 Task: Open an excel sheet with  and write heading  'Daily Attendance Tracker', containing 10 values:  'Emma Johnson, Noah Smith, Olivia Williams, Liam Brown, Ava Taylor, Mason Davis, Isabella Anderson, Sophia Martinez, Ethan Taylor, Mia Hernandez. 'Emma Johnson 'is present on Monday,Tuesday,Thursday,Friday & Saturday but absent on wednesday'Noah Smith is present on Monday,Wednesday,Thursday,Friday & Saturday but absent on TuesdayOlivia Williams is present on Monday,tuesday,Thursday,Friday & Saturday but absent on WednesdayLiam Brown 'is present on Monday,Tuesday,wednesday,Friday & Saturday but absent on Thursday'Ava Taylor 'is present on Tuesday,wednesday,Thursday,Friday & Saturday but absent on Monday'Mason Davis is present on Monday, Tuesday,Thursday,Friday & Saturday but absent on Wednesday Isabella Anderson is present on Monday, Wednesday,Thursday,Friday & Saturday but absent on TuesdaySophia Martinez is present on Monday,Tuesday,Wednesday,Thursday,& Saturday but absent on friday Ethan Taylor is present on Monday,Tuesday,Wednesday,Thursday,& Friday but absent on SaturdayMia Hernandez  is present on Monday,Tuesday,Wednesday,& Friday & Saturday but absent on ThursdayIn this sheet Monday is 'holiday'  MarkH for holiday. Mark A on absent & Mark P for persent. Save page Data Entry Sheetbook
Action: Mouse moved to (267, 341)
Screenshot: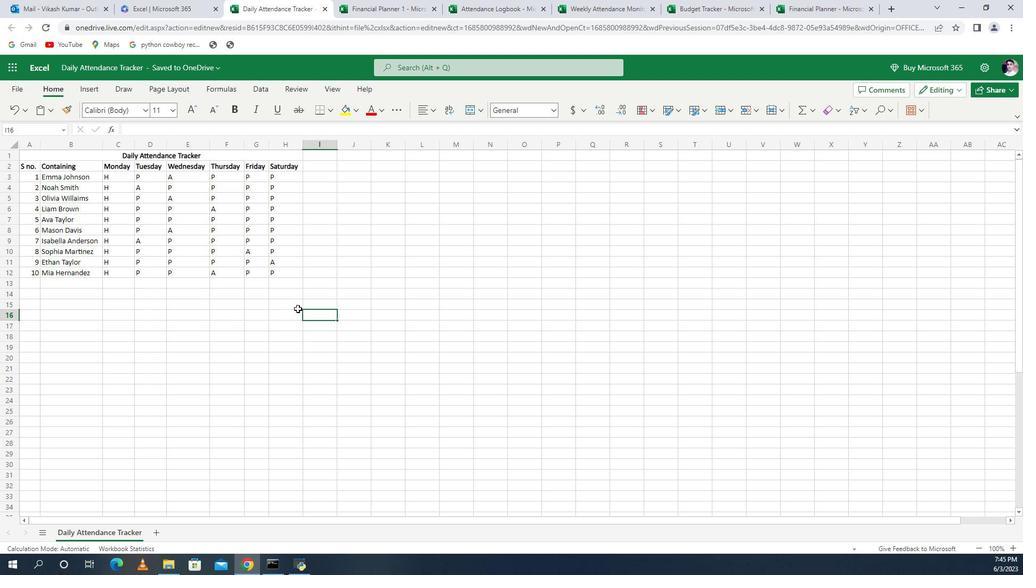 
Action: Mouse pressed left at (267, 341)
Screenshot: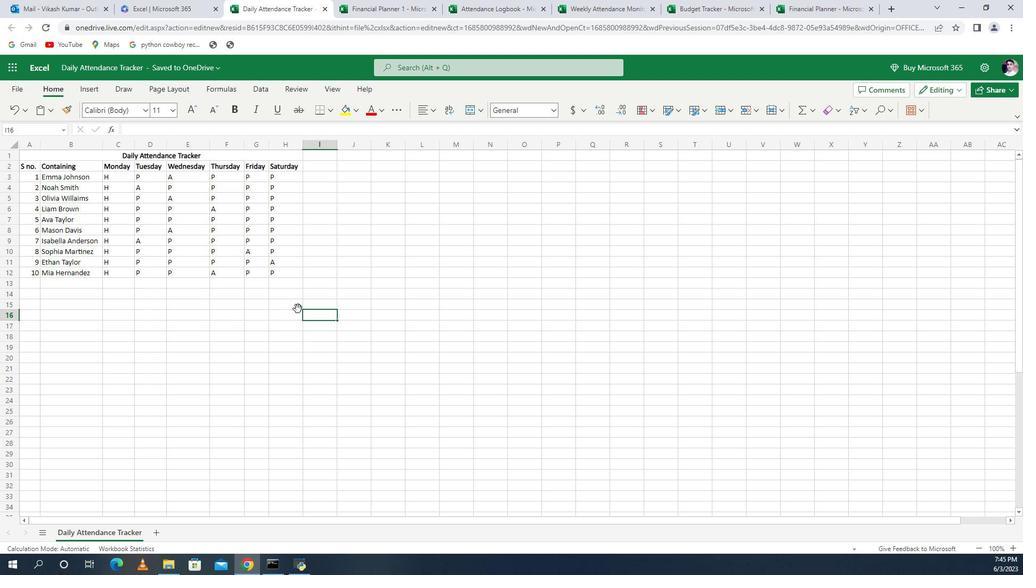 
Action: Mouse moved to (267, 341)
Screenshot: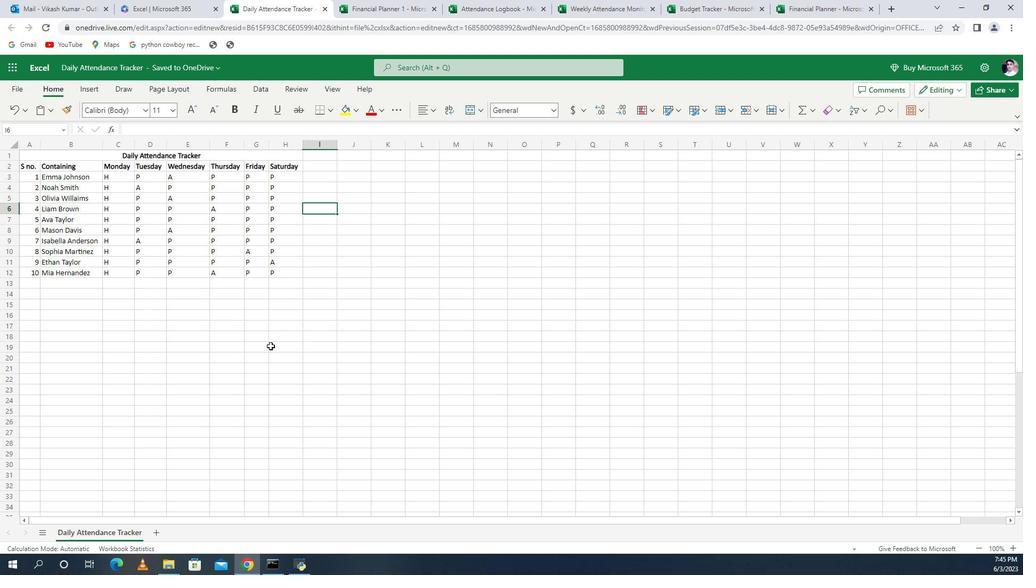 
Action: Mouse pressed left at (267, 341)
Screenshot: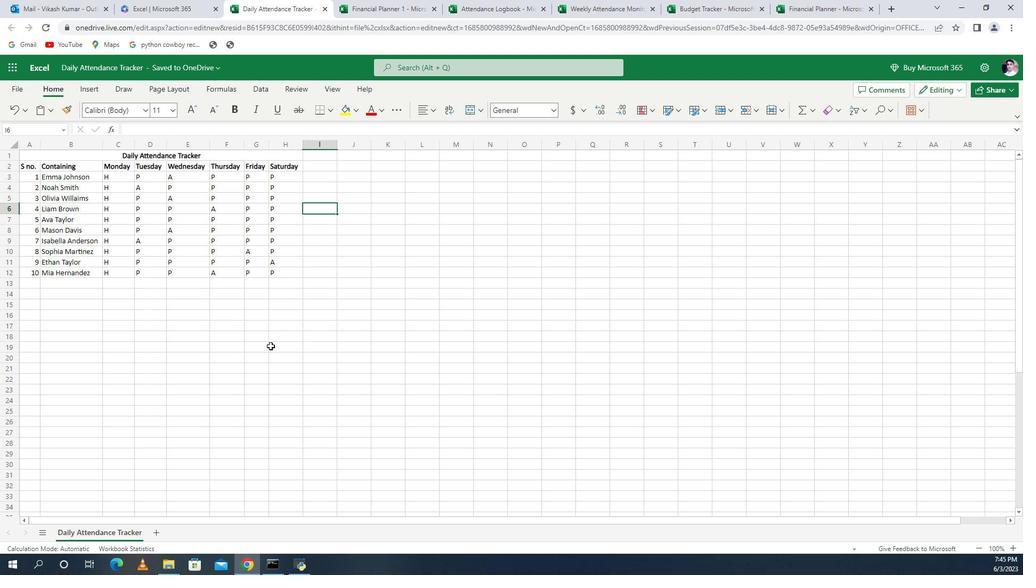 
Action: Key pressed <Key.shift><Key.shift><Key.shift><Key.shift>Daily<Key.space><Key.shift>Attendance<Key.space><Key.shift>Trackerctrl+Actrl+C<'\x02'>
Screenshot: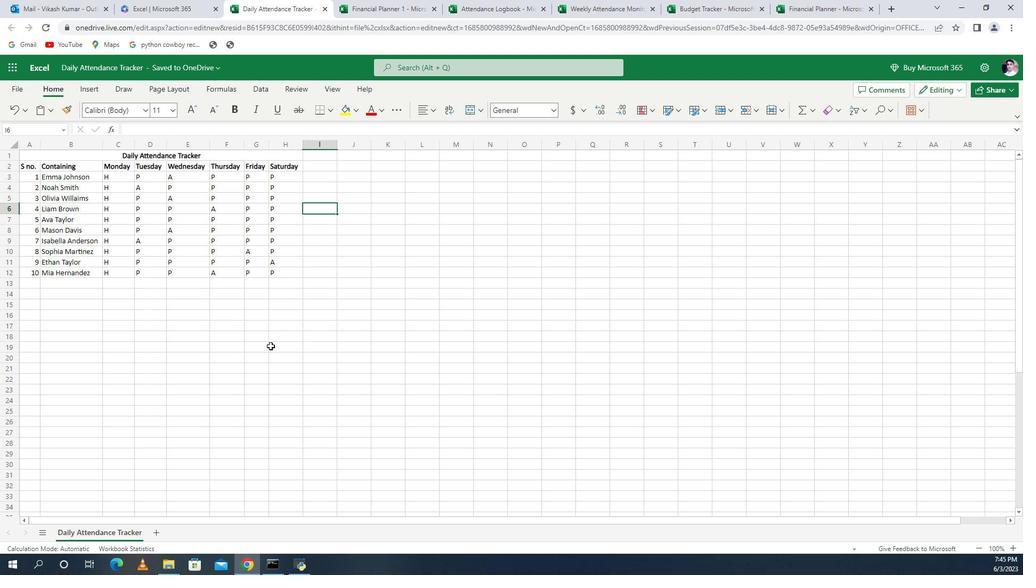 
Action: Mouse pressed left at (267, 341)
Screenshot: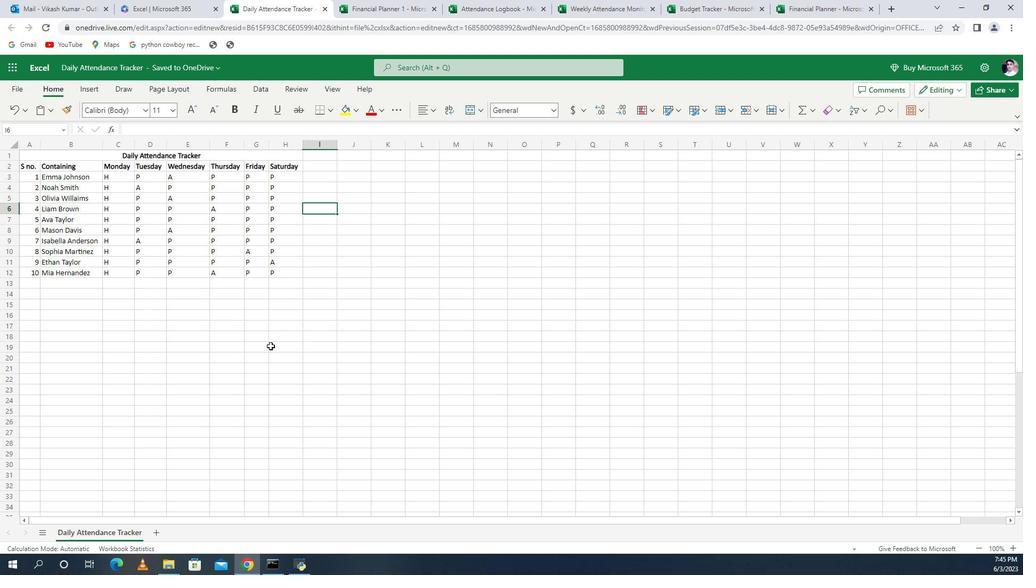 
Action: Key pressed ctrl+V
Screenshot: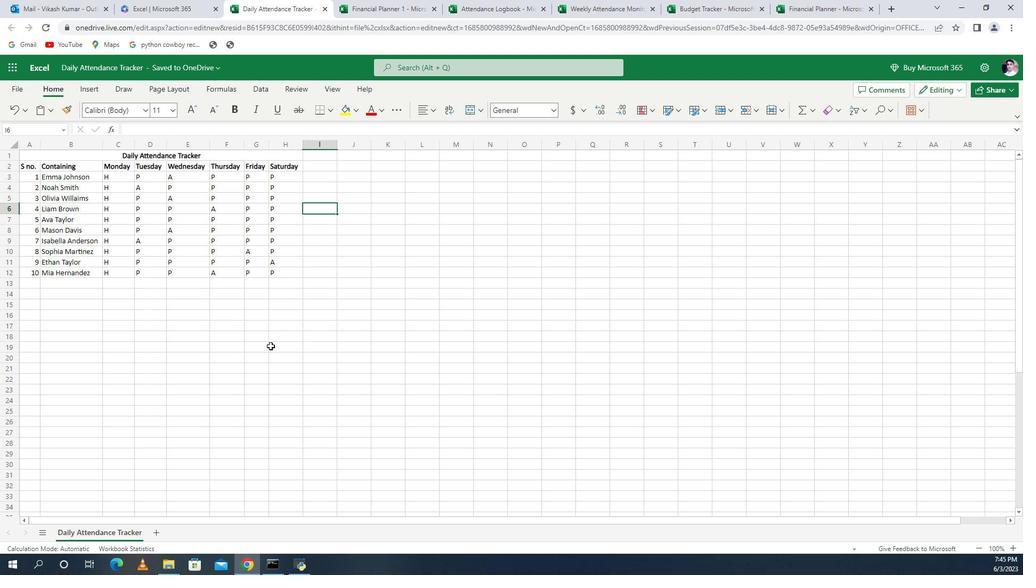 
Action: Mouse moved to (267, 341)
Screenshot: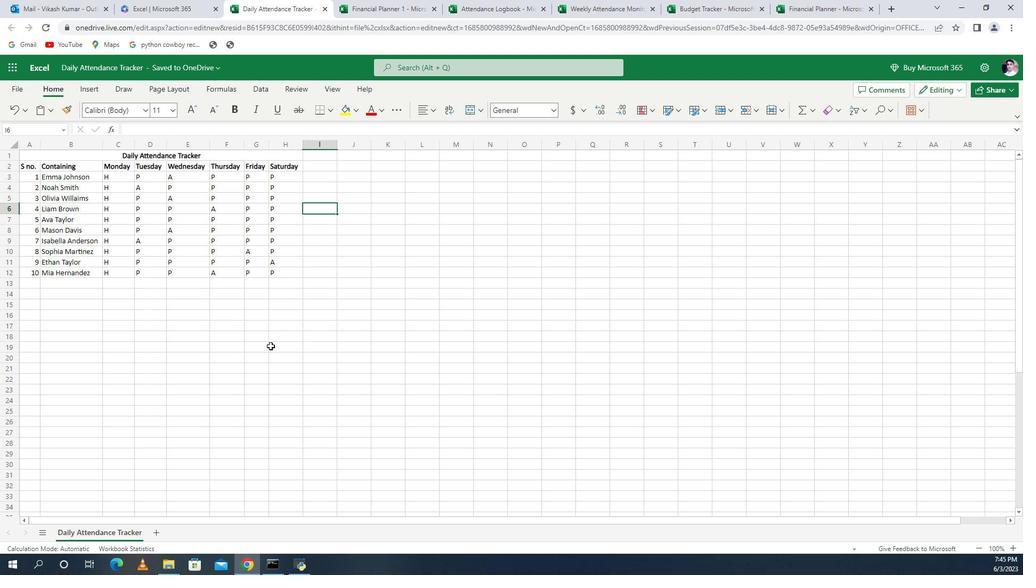 
Action: Key pressed ctrl+V
Screenshot: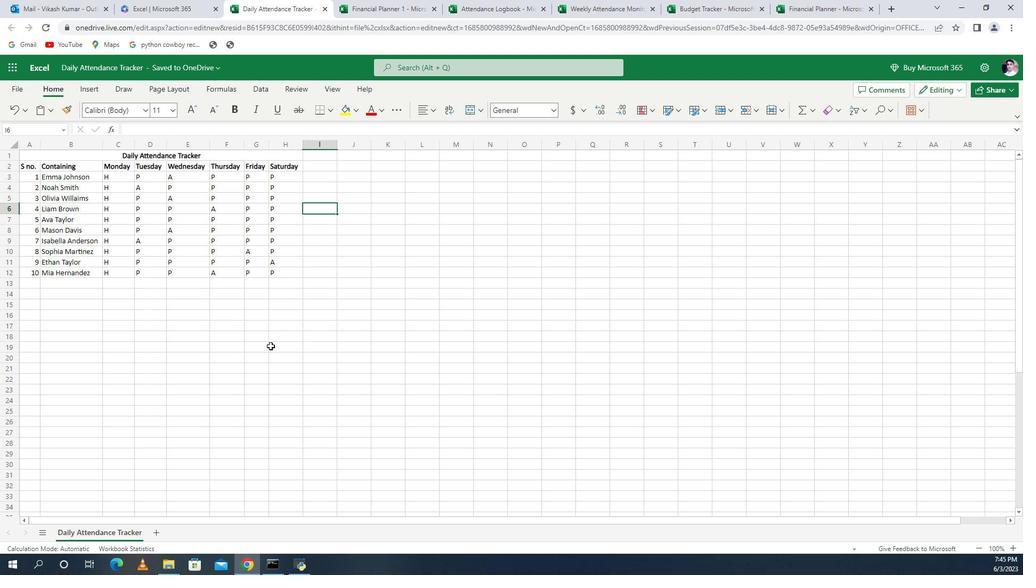 
Action: Mouse moved to (267, 341)
Screenshot: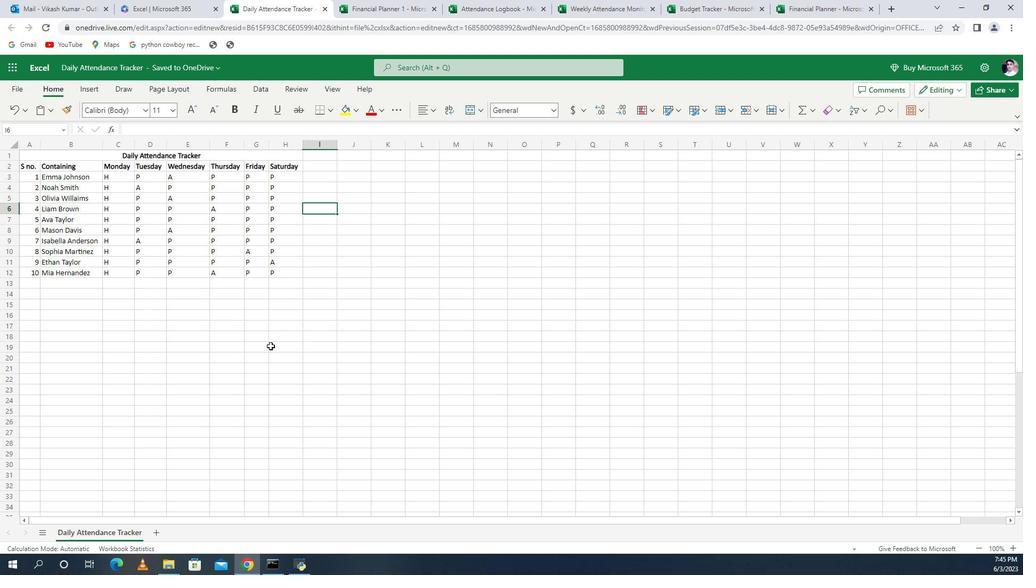 
Action: Mouse pressed left at (267, 341)
Screenshot: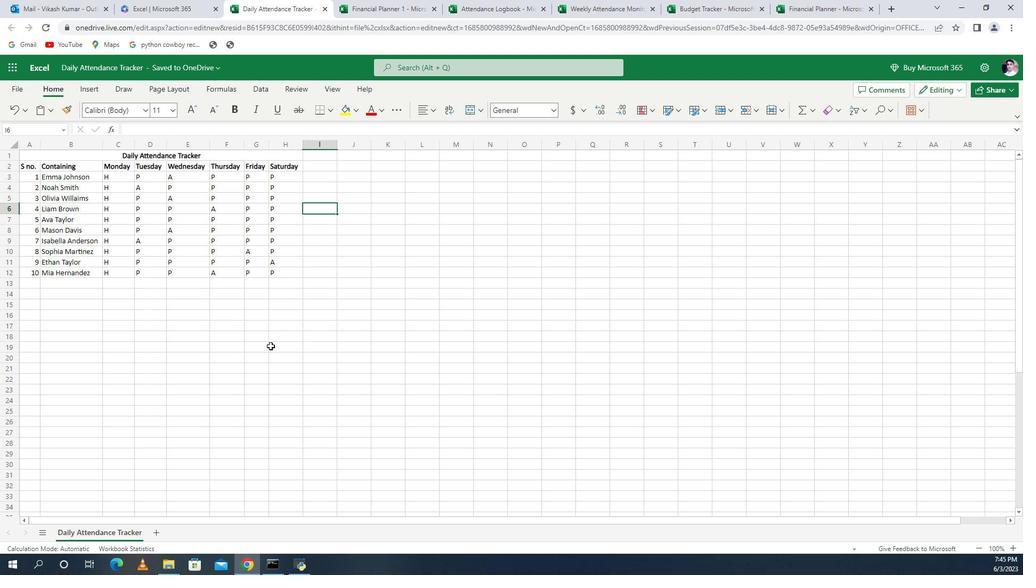 
Action: Mouse moved to (267, 341)
Screenshot: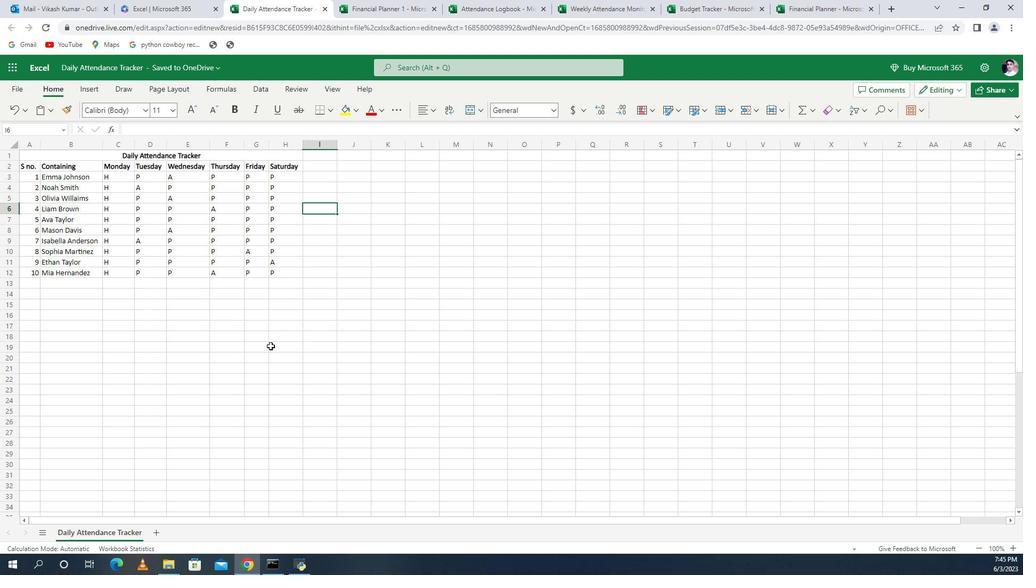 
Action: Key pressed ctrl+Vctrl+C
Screenshot: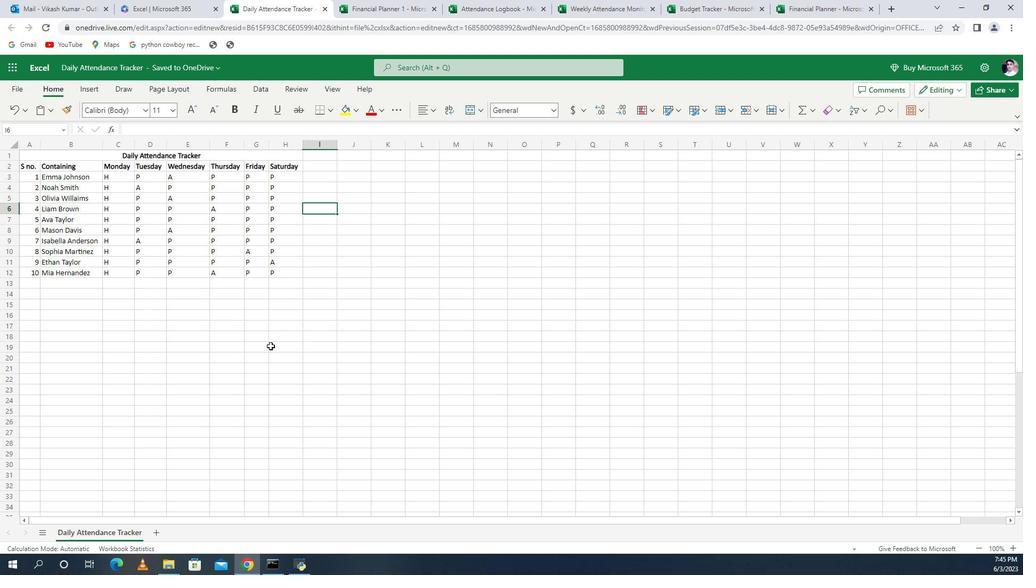 
Action: Mouse moved to (267, 341)
Screenshot: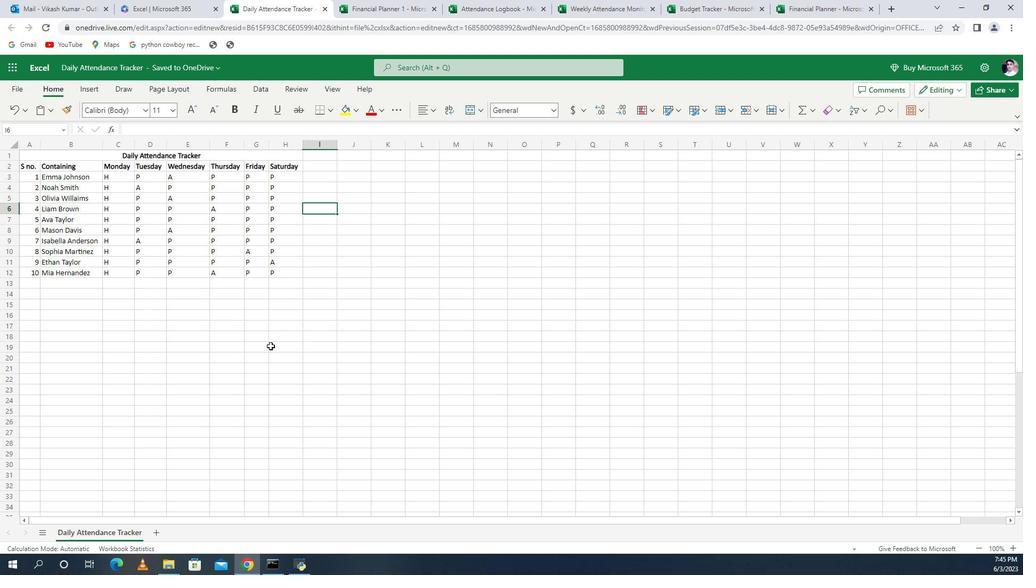 
Action: Mouse pressed left at (267, 341)
Screenshot: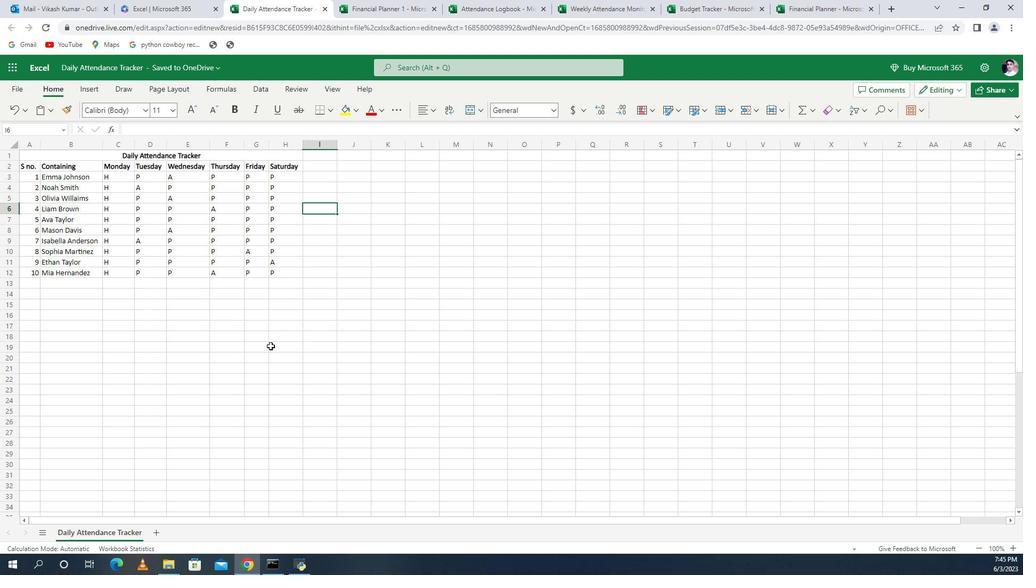 
Action: Mouse moved to (267, 341)
Screenshot: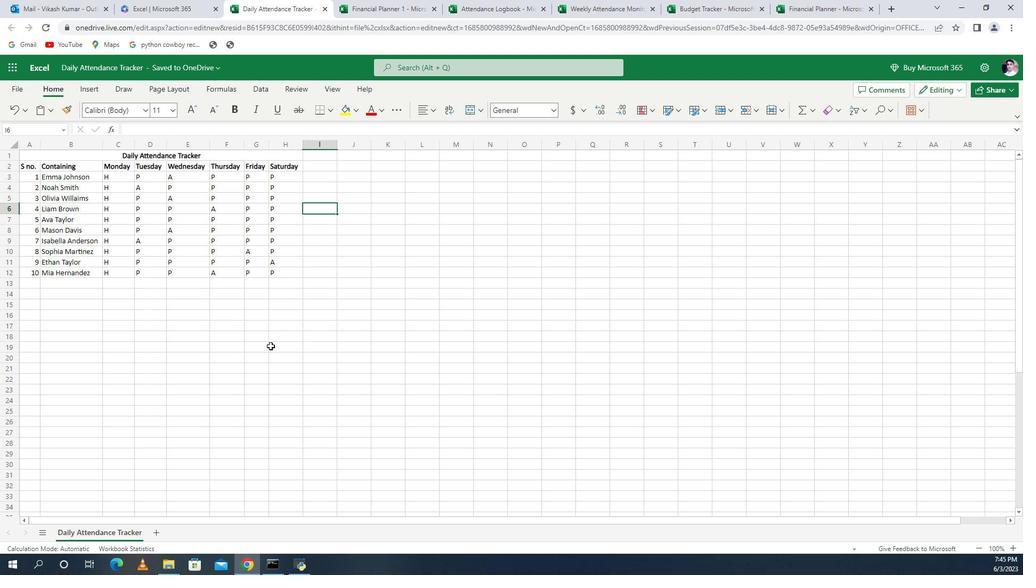 
Action: Mouse pressed left at (267, 341)
Screenshot: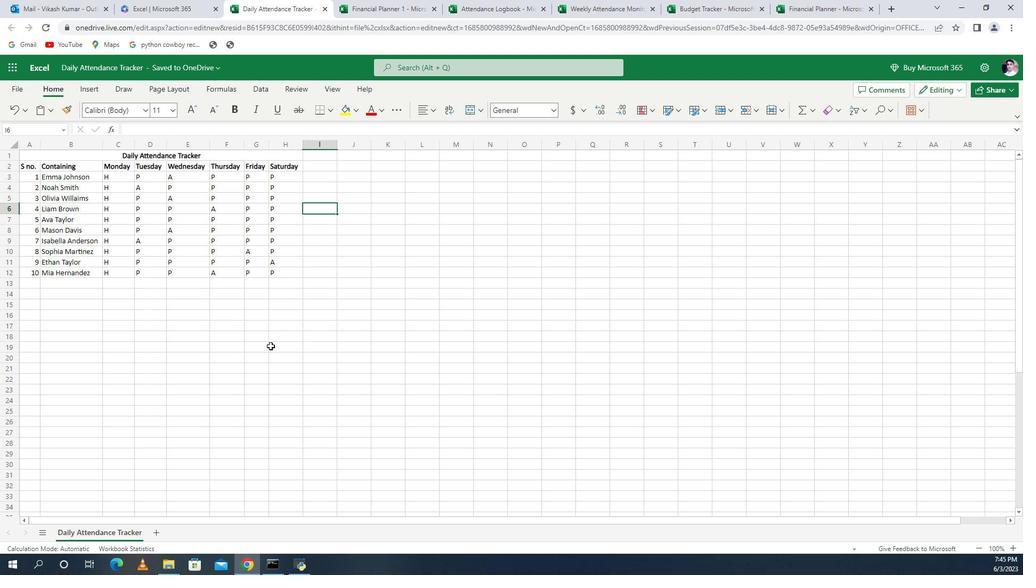 
Action: Mouse moved to (267, 341)
Screenshot: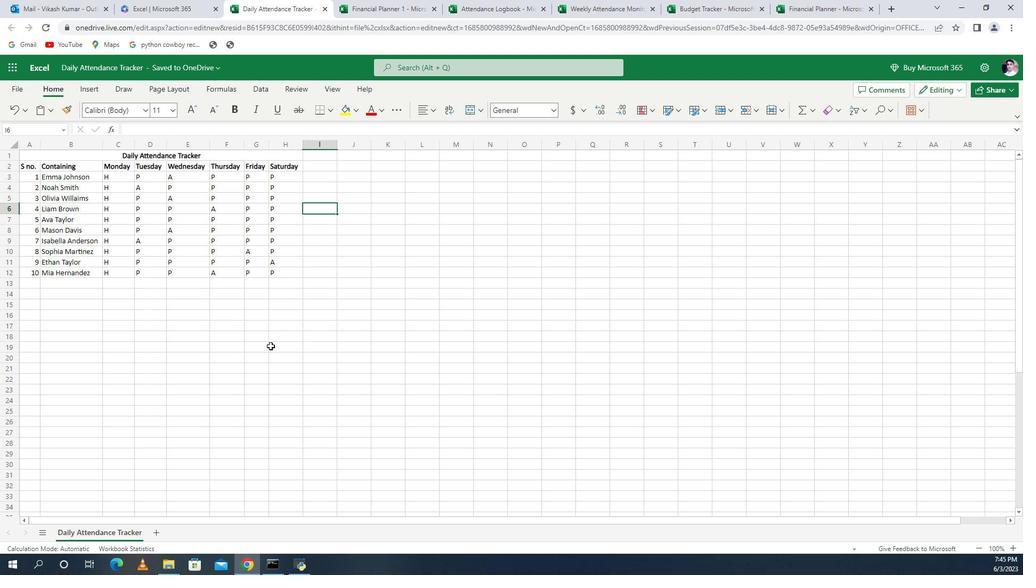 
Action: Mouse pressed left at (267, 341)
Screenshot: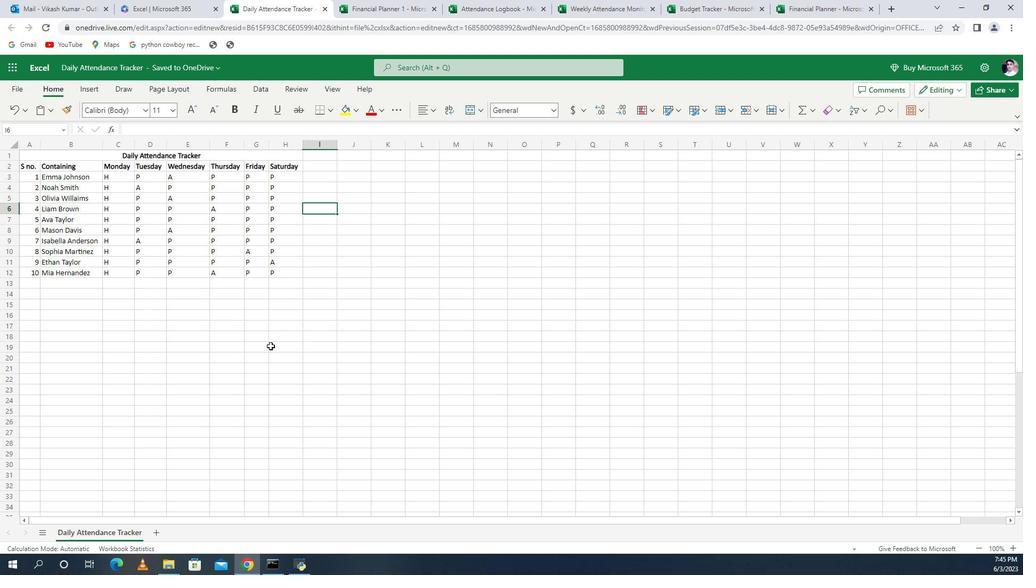 
Action: Key pressed ctrl+C<Key.alt_l><Key.tab><Key.alt_l><Key.tab>
Screenshot: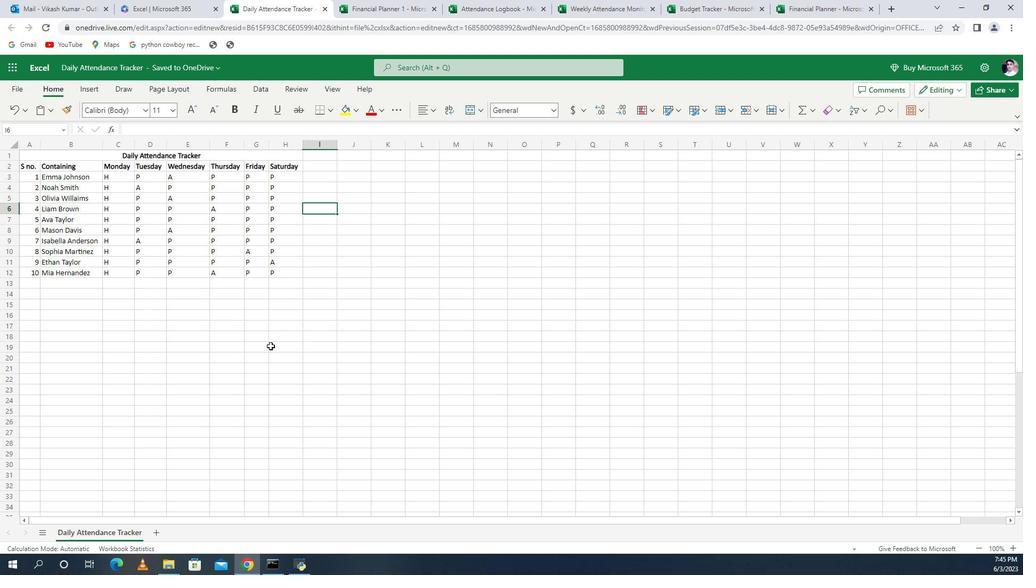 
Action: Mouse moved to (267, 341)
Screenshot: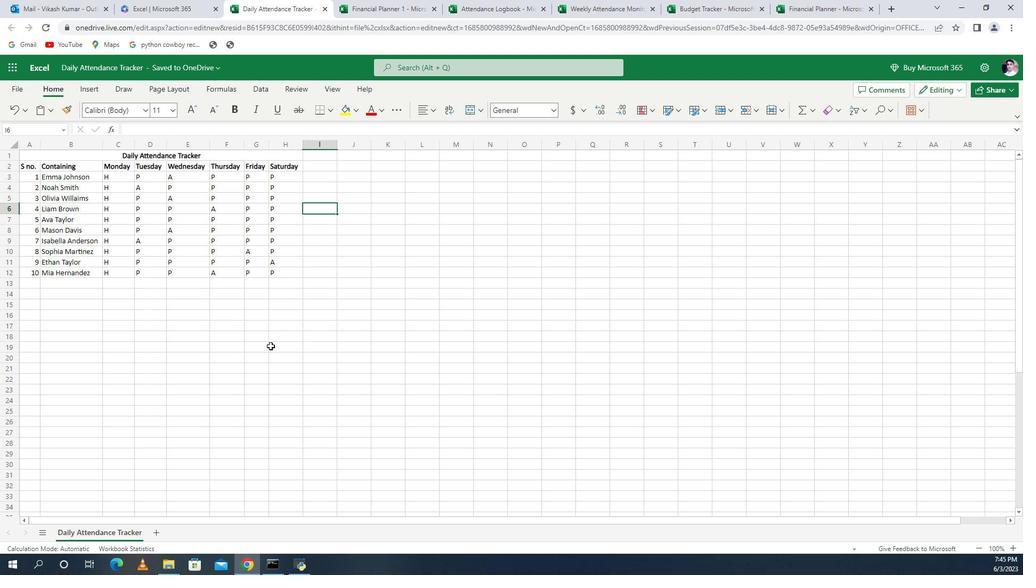 
Action: Mouse pressed left at (267, 341)
Screenshot: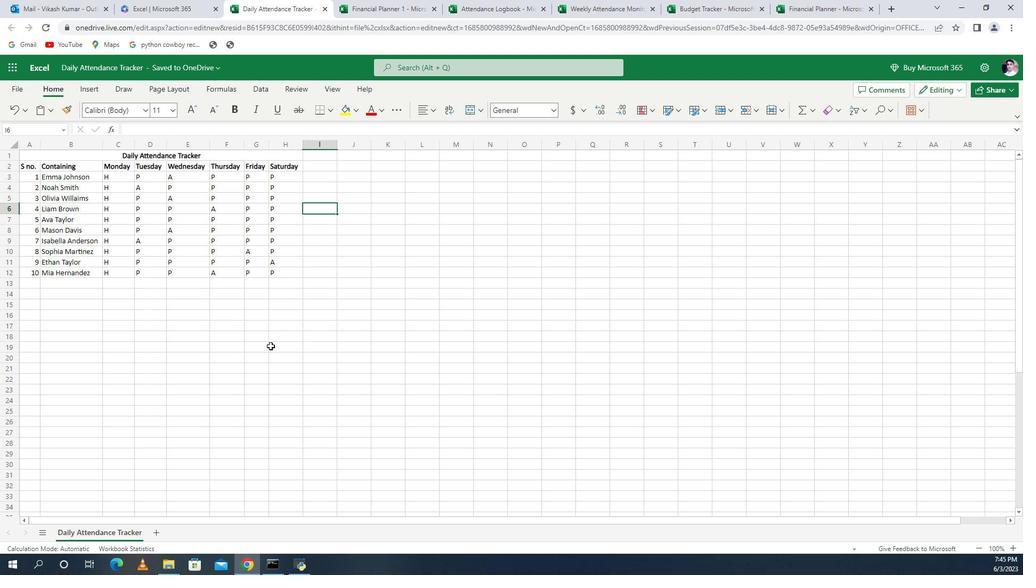 
Action: Key pressed ctrl+V<Key.enter>
Screenshot: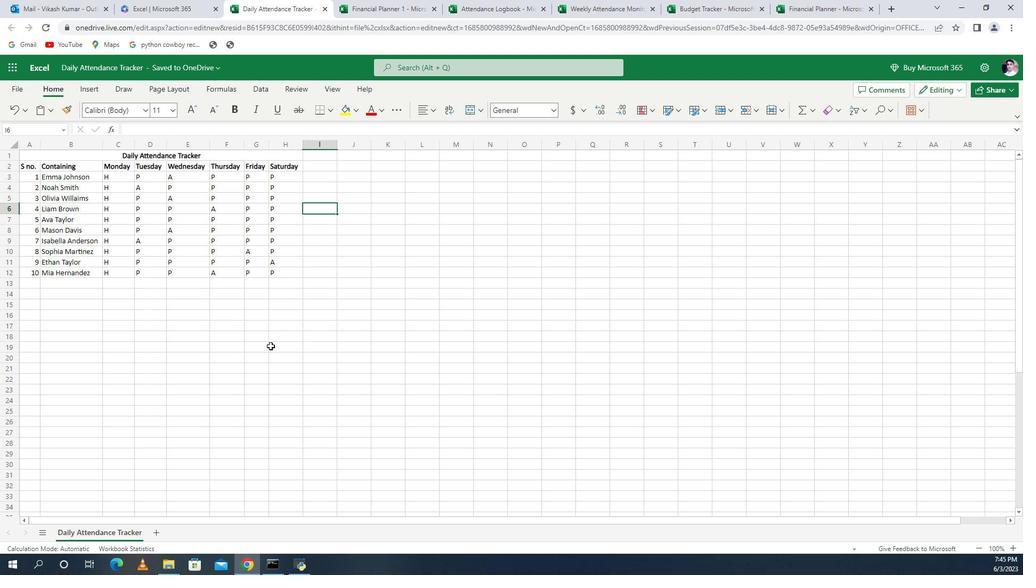 
Action: Mouse moved to (267, 341)
Screenshot: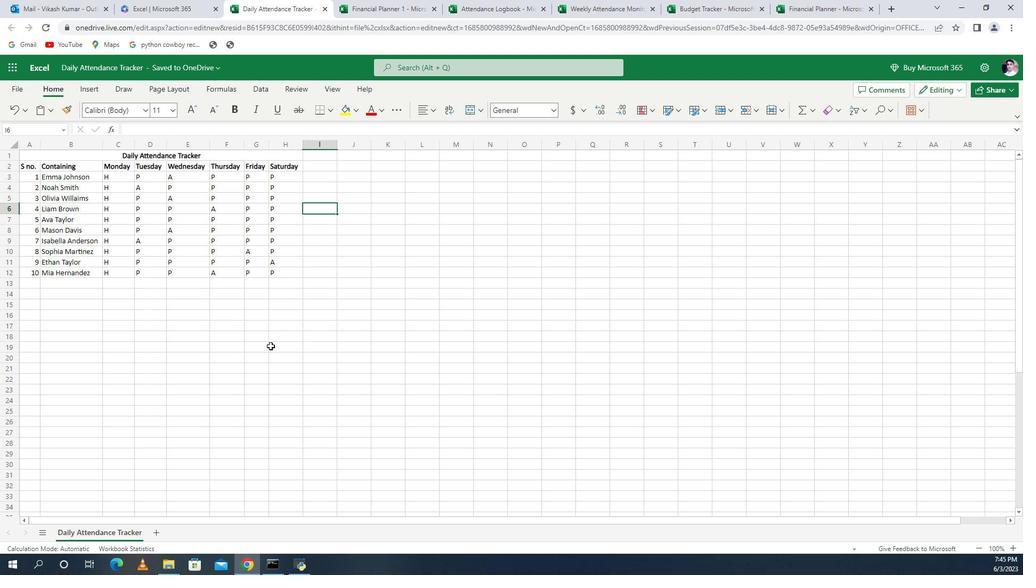
Action: Mouse pressed right at (267, 341)
Screenshot: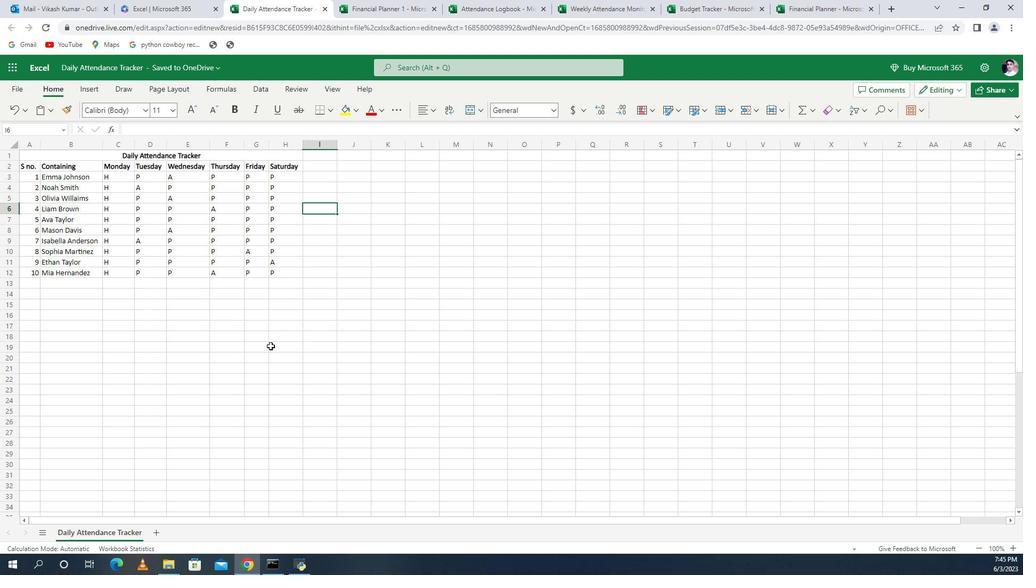 
Action: Mouse moved to (267, 341)
Screenshot: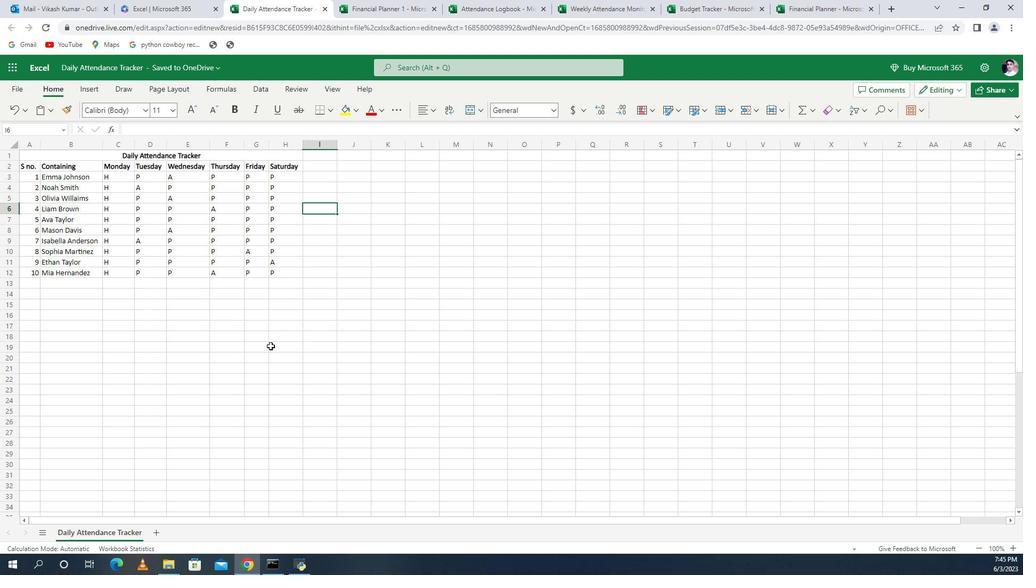 
Action: Mouse pressed left at (267, 341)
Screenshot: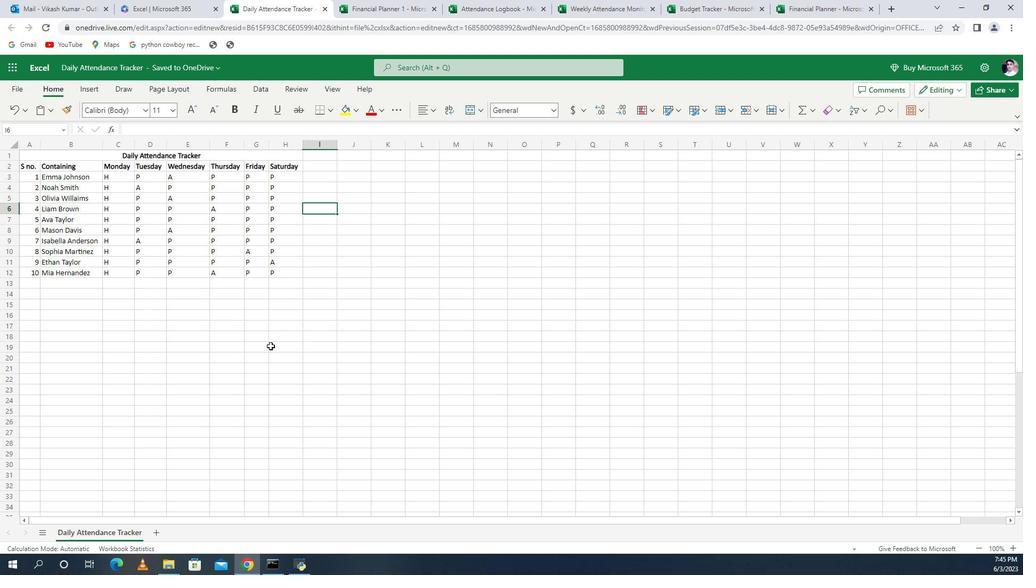 
Action: Key pressed ctrl+A<'\x16'><Key.enter>
Screenshot: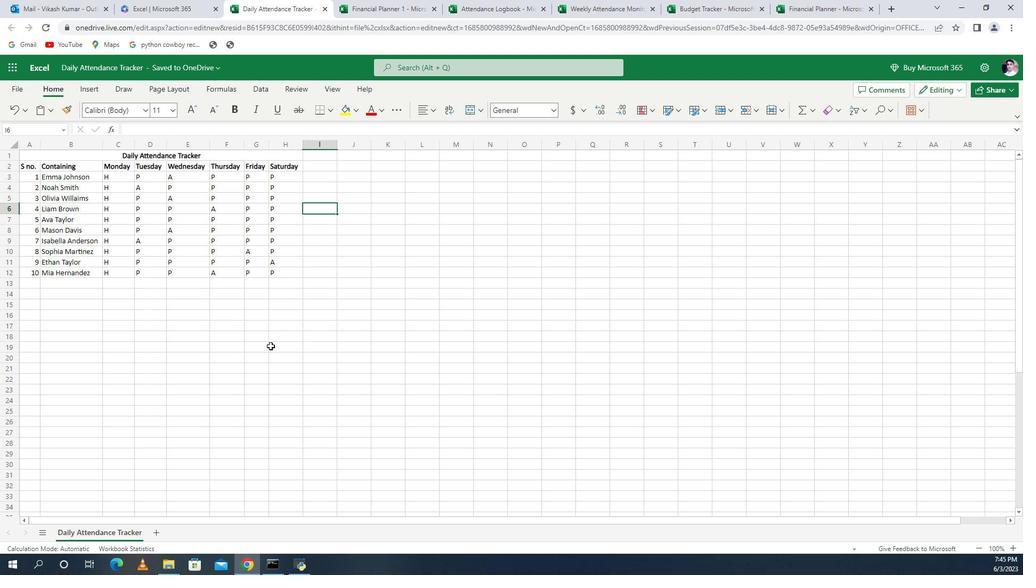 
Action: Mouse moved to (267, 341)
Screenshot: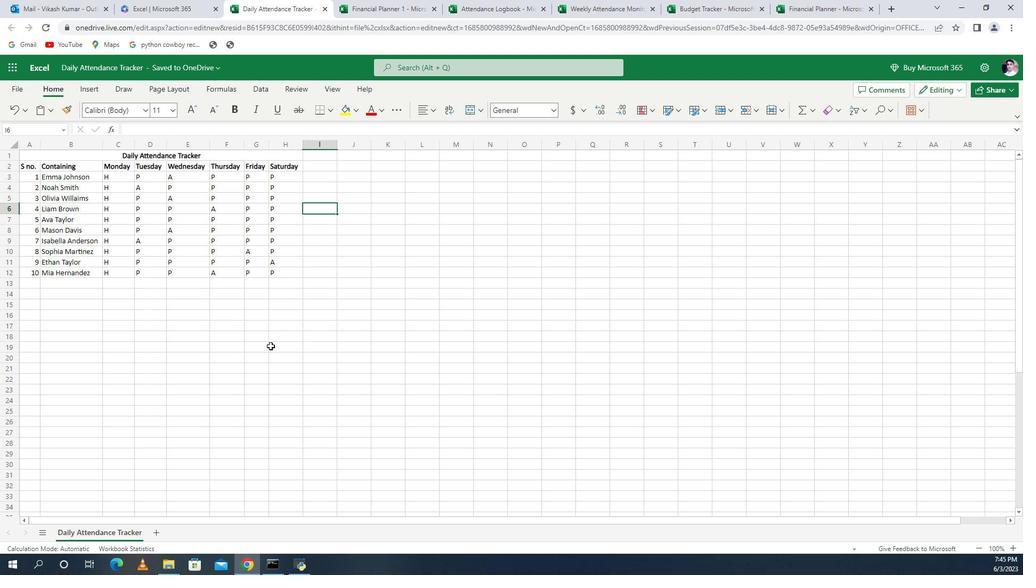 
Action: Mouse pressed left at (267, 341)
Screenshot: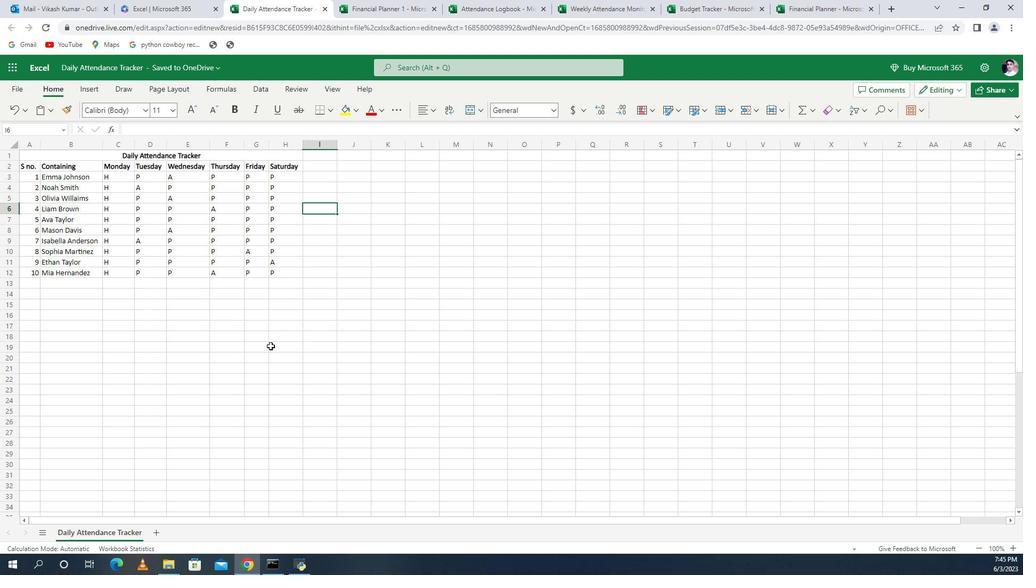 
Action: Mouse moved to (267, 341)
Screenshot: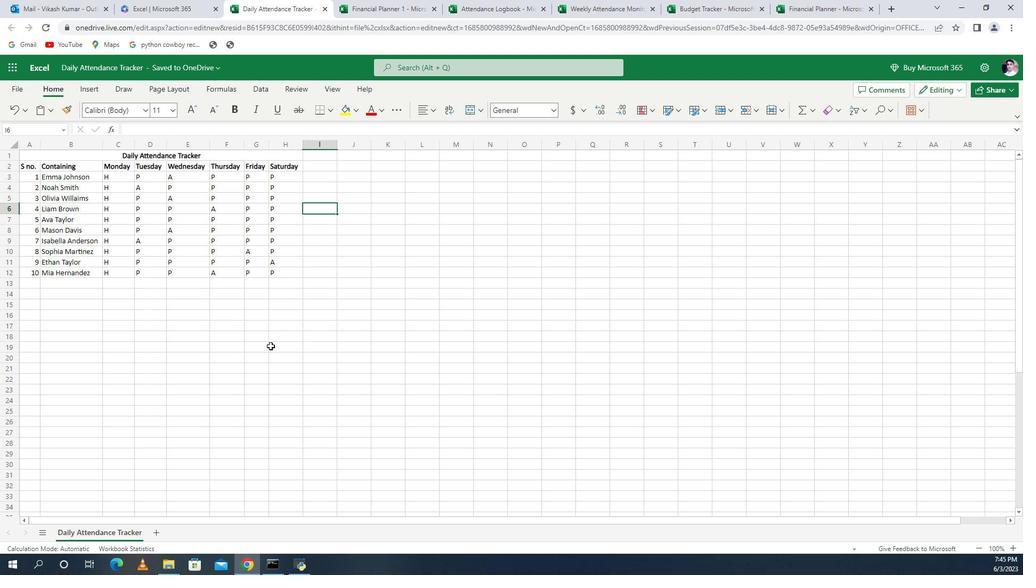 
Action: Mouse pressed left at (267, 341)
Screenshot: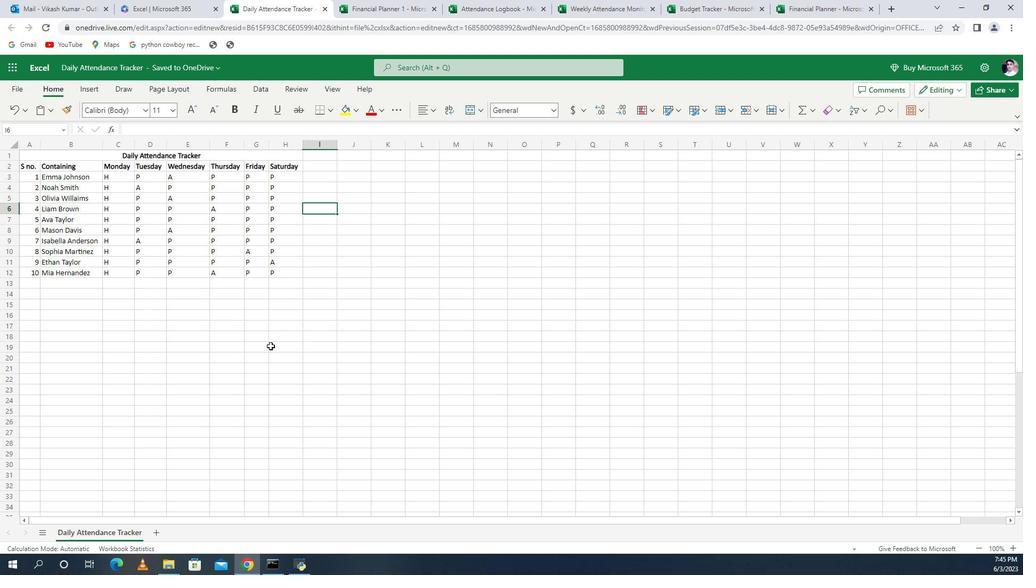 
Action: Mouse moved to (267, 341)
Screenshot: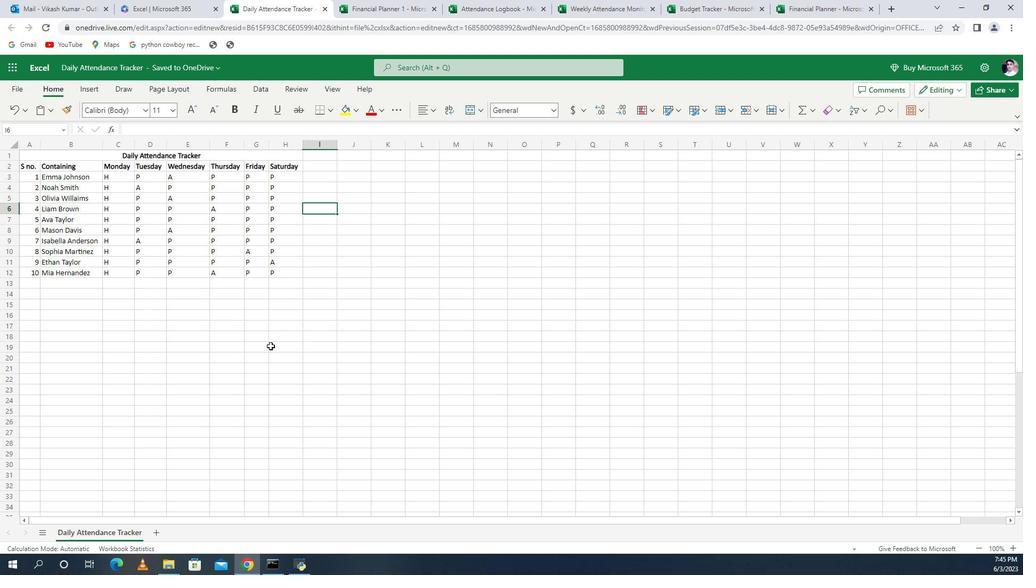 
Action: Key pressed ctrl+B<Key.shift>S<Key.space>no.<Key.enter>1<Key.down>2<Key.down><Key.up><Key.up><Key.shift><Key.down>
Screenshot: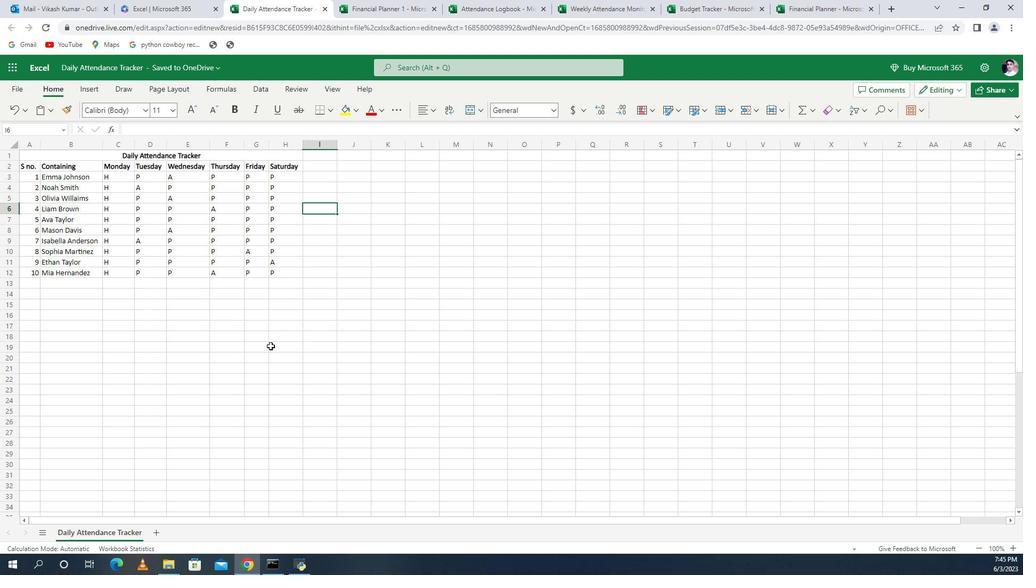 
Action: Mouse moved to (267, 341)
Screenshot: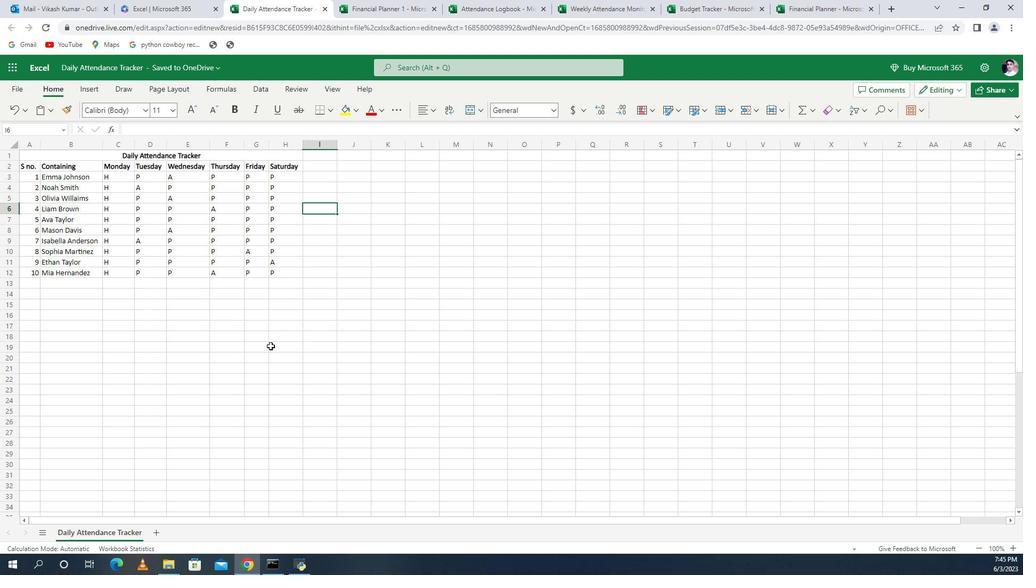 
Action: Mouse pressed left at (267, 341)
Screenshot: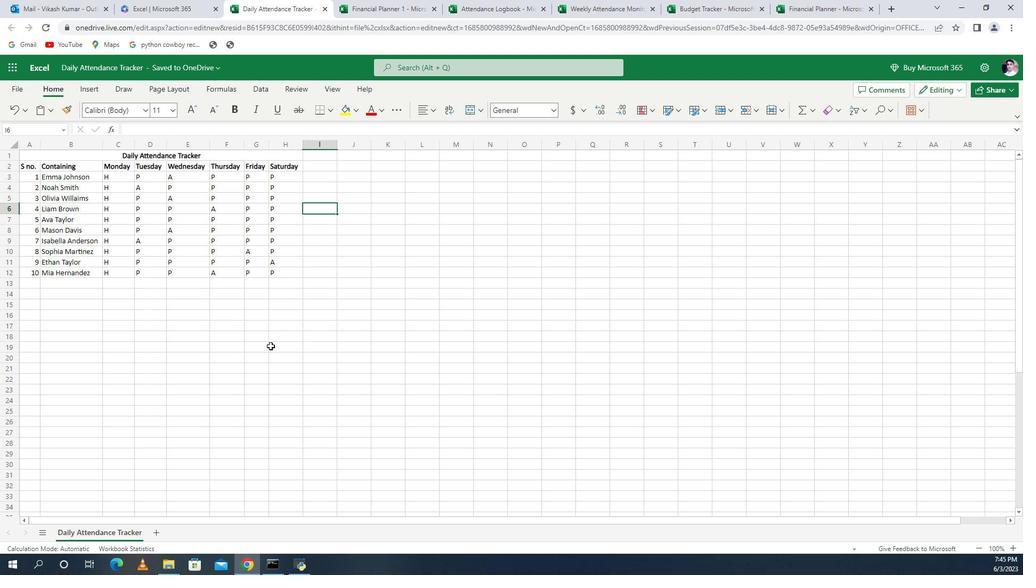
Action: Mouse moved to (267, 341)
Screenshot: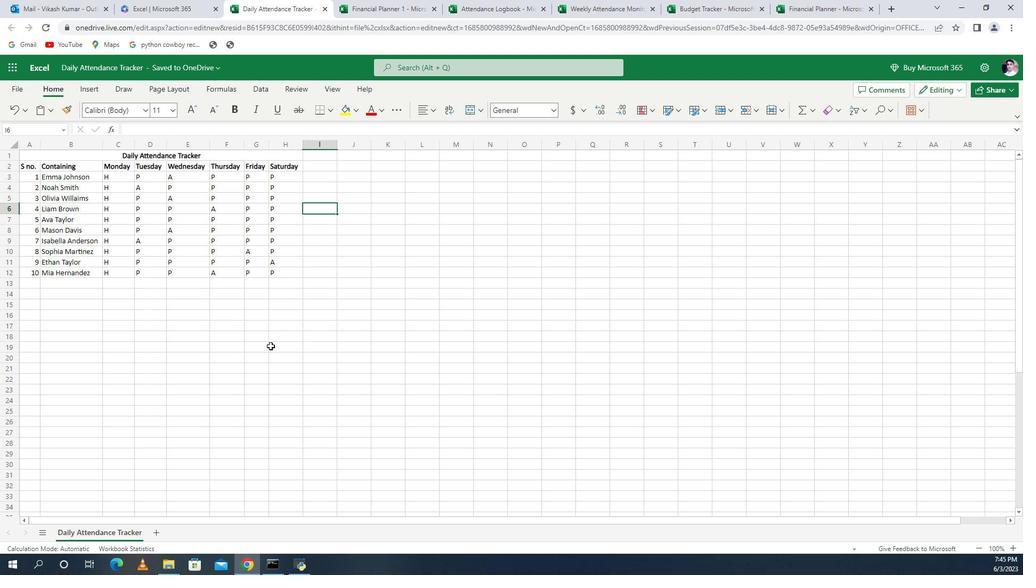 
Action: Mouse pressed left at (267, 341)
Screenshot: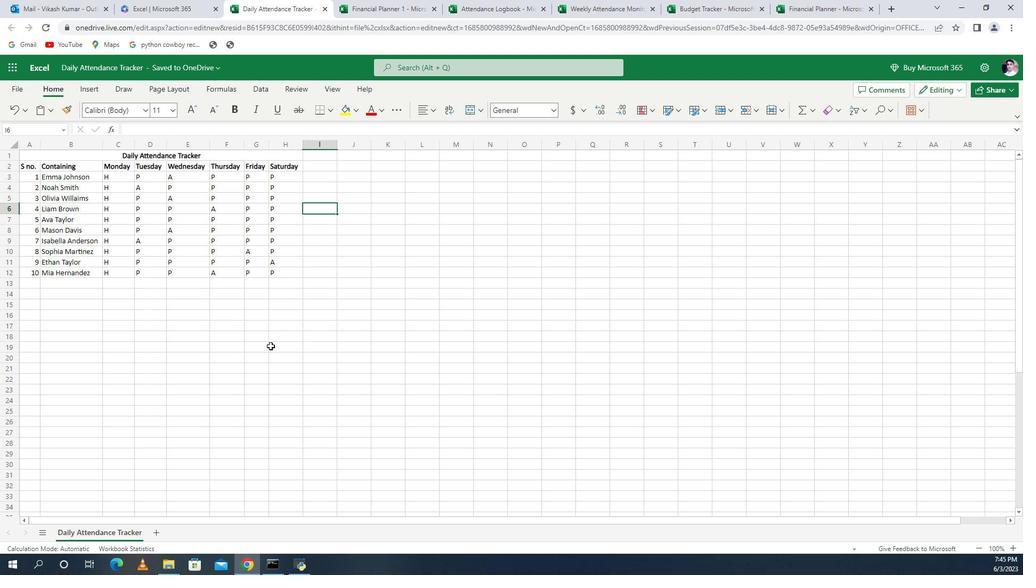 
Action: Mouse moved to (267, 341)
Screenshot: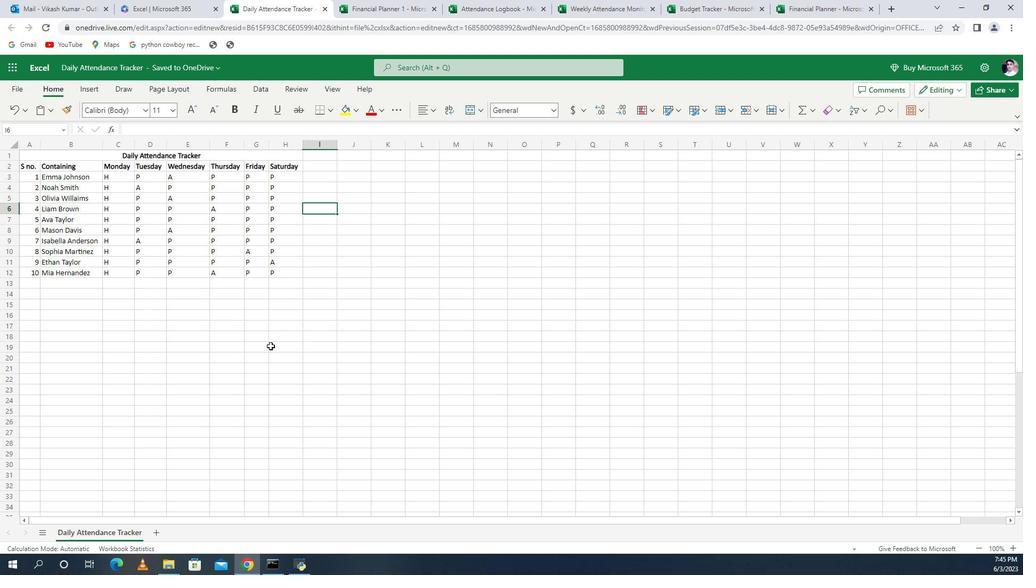 
Action: Key pressed <Key.up><Key.shift>C<Key.backspace>ctrl+B<Key.shift>Com<Key.backspace>ntaining<Key.enter><Key.shift><Key.shift><Key.shift><Key.shift><Key.shift><Key.shift><Key.shift><Key.shift><Key.shift><Key.shift><Key.shift><Key.shift><Key.shift><Key.shift><Key.shift><Key.shift><Key.shift><Key.shift><Key.shift><Key.shift><Key.shift><Key.shift><Key.shift><Key.shift><Key.shift><Key.shift><Key.shift><Key.shift><Key.shift><Key.shift><Key.shift><Key.shift><Key.shift><Key.shift><Key.shift><Key.shift><Key.shift><Key.shift><Key.shift><Key.shift><Key.shift><Key.shift><Key.shift><Key.shift><Key.shift><Key.shift><Key.shift><Key.shift><Key.shift><Key.shift><Key.shift><Key.shift><Key.shift><Key.shift><Key.shift><Key.shift><Key.shift><Key.shift><Key.shift><Key.shift><Key.shift><Key.shift><Key.shift><Key.shift><Key.shift><Key.shift><Key.shift><Key.shift><Key.shift><Key.shift><Key.shift><Key.shift><Key.shift><Key.shift><Key.shift><Key.shift><Key.shift><Key.shift><Key.shift><Key.shift><Key.shift><Key.shift><Key.shift><Key.shift><Key.shift><Key.shift><Key.shift><Key.shift><Key.shift><Key.shift><Key.shift><Key.shift><Key.shift><Key.shift><Key.shift><Key.shift><Key.shift><Key.shift><Key.shift><Key.shift><Key.shift><Key.shift><Key.shift><Key.shift><Key.shift><Key.shift><Key.shift><Key.shift><Key.shift><Key.shift><Key.shift><Key.shift><Key.shift><Key.shift><Key.shift><Key.shift><Key.shift><Key.shift><Key.shift><Key.shift><Key.shift><Key.shift><Key.shift><Key.shift><Key.shift><Key.shift><Key.shift><Key.shift><Key.shift><Key.shift><Key.shift><Key.shift><Key.shift><Key.shift><Key.shift><Key.shift><Key.shift><Key.shift><Key.shift><Key.shift><Key.shift><Key.shift><Key.shift><Key.shift><Key.shift><Key.shift><Key.shift><Key.shift><Key.shift><Key.shift><Key.shift><Key.shift><Key.shift><Key.shift><Key.shift><Key.shift><Key.shift><Key.shift><Key.shift><Key.shift><Key.shift><Key.shift><Key.shift><Key.shift><Key.shift><Key.shift><Key.shift><Key.shift><Key.shift><Key.shift><Key.shift><Key.shift><Key.shift><Key.shift><Key.shift><Key.shift><Key.shift><Key.shift><Key.shift><Key.shift><Key.shift><Key.shift><Key.shift><Key.shift><Key.shift><Key.shift><Key.shift><Key.shift><Key.shift><Key.shift><Key.shift><Key.shift><Key.shift><Key.shift><Key.shift><Key.shift><Key.shift><Key.shift><Key.shift><Key.shift><Key.shift><Key.shift>Emma<Key.space><Key.shift><Key.shift><Key.shift><Key.shift><Key.shift><Key.shift><Key.shift><Key.shift><Key.shift><Key.shift><Key.shift><Key.shift><Key.shift><Key.shift><Key.shift>Johnson<Key.enter><Key.shift><Key.shift><Key.shift><Key.shift><Key.shift><Key.shift><Key.shift><Key.shift><Key.shift><Key.shift><Key.shift><Key.shift><Key.shift><Key.shift><Key.shift><Key.shift><Key.shift><Key.shift><Key.shift>Noah<Key.space><Key.shift>Smith<Key.enter><Key.shift>Olivia<Key.space><Key.shift>Willaims<Key.enter><Key.shift><Key.shift><Key.shift><Key.shift><Key.shift><Key.shift>Liam<Key.space><Key.shift>Brown<Key.enter><Key.shift>Ava<Key.space><Key.shift>Taylor<Key.enter><Key.shift>Mason<Key.space><Key.shift><Key.shift><Key.shift><Key.shift><Key.shift><Key.shift><Key.shift>Davis<Key.enter><Key.shift>Isabella<Key.space><Key.shift>Anderson<Key.enter><Key.shift>Sophia<Key.space><Key.shift>Martinez<Key.enter><Key.shift>Ethan<Key.space><Key.shift>Taylor<Key.enter><Key.up><Key.up><Key.up><Key.up><Key.up><Key.up><Key.up><Key.up><Key.up><Key.down><Key.down><Key.down><Key.down><Key.down><Key.down><Key.down><Key.down><Key.down><Key.shift_r>Mia<Key.space><Key.shift>Hernandez<Key.enter><Key.right>
Screenshot: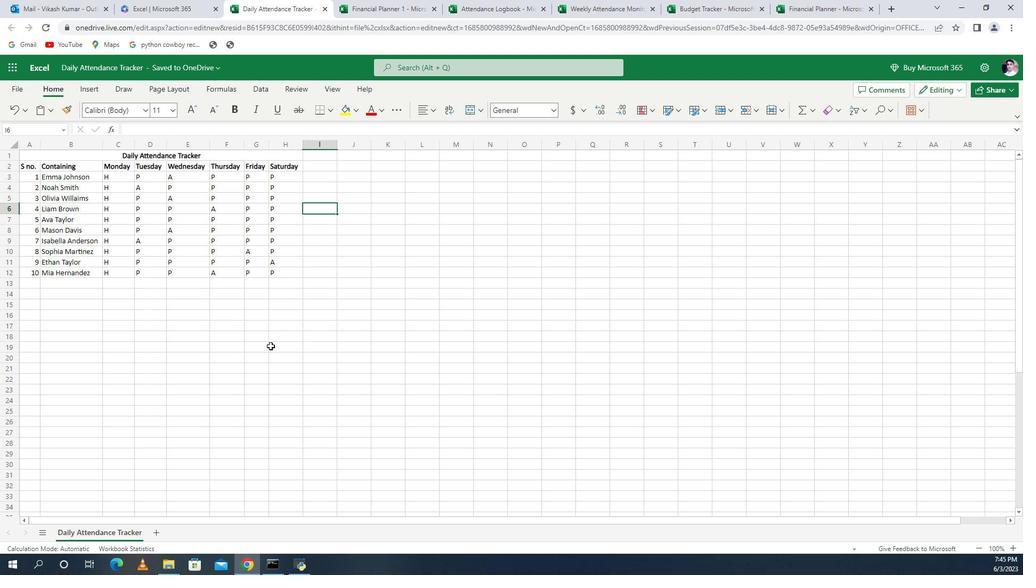 
Action: Mouse moved to (267, 341)
Screenshot: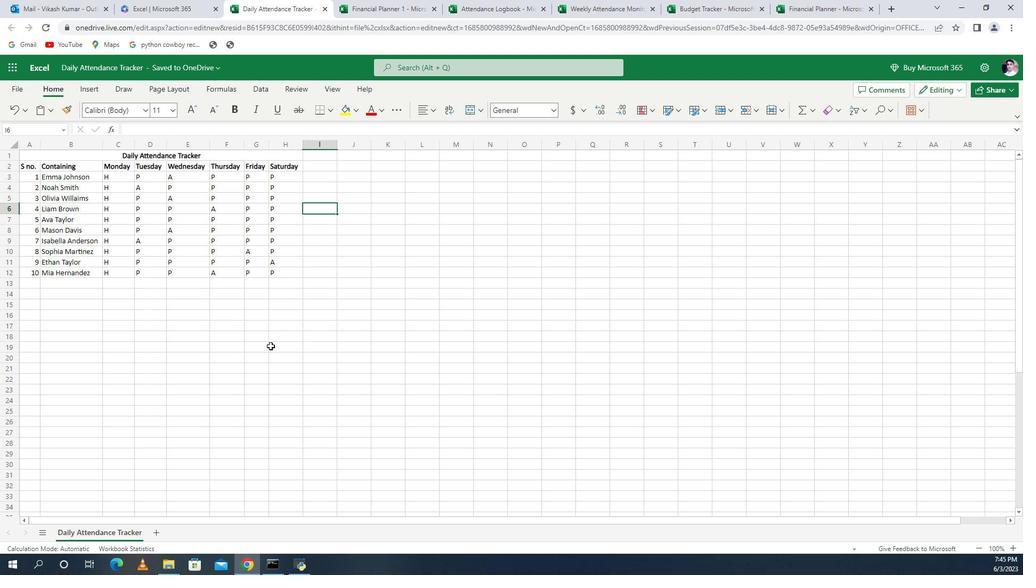 
Action: Mouse pressed left at (267, 341)
Screenshot: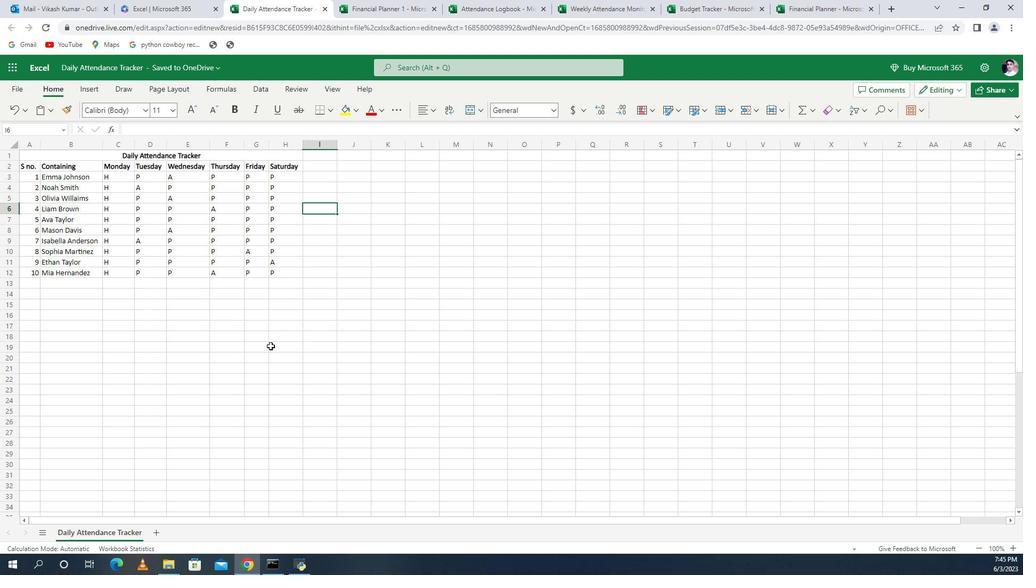 
Action: Mouse pressed left at (267, 341)
Screenshot: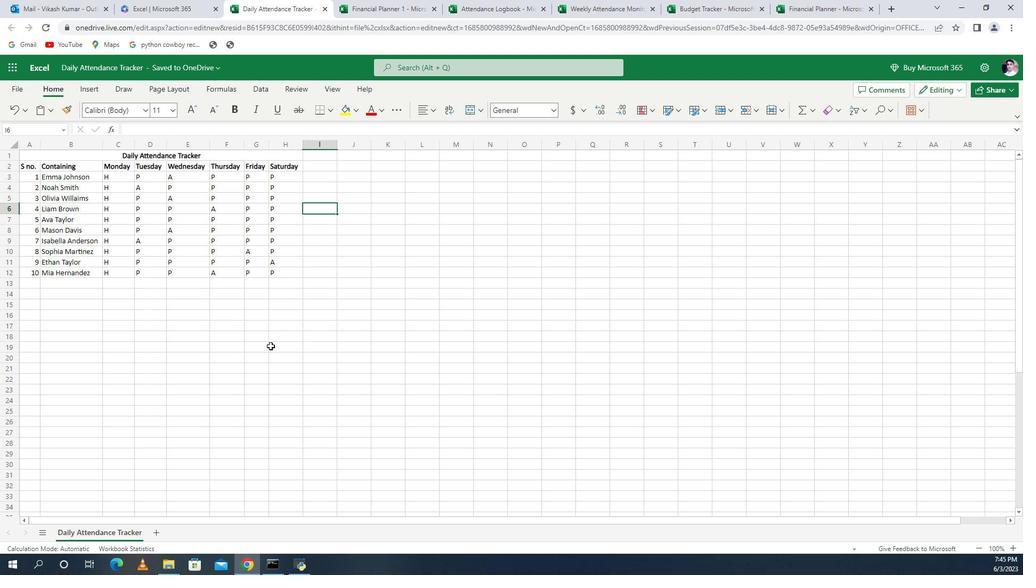 
Action: Mouse moved to (267, 341)
Screenshot: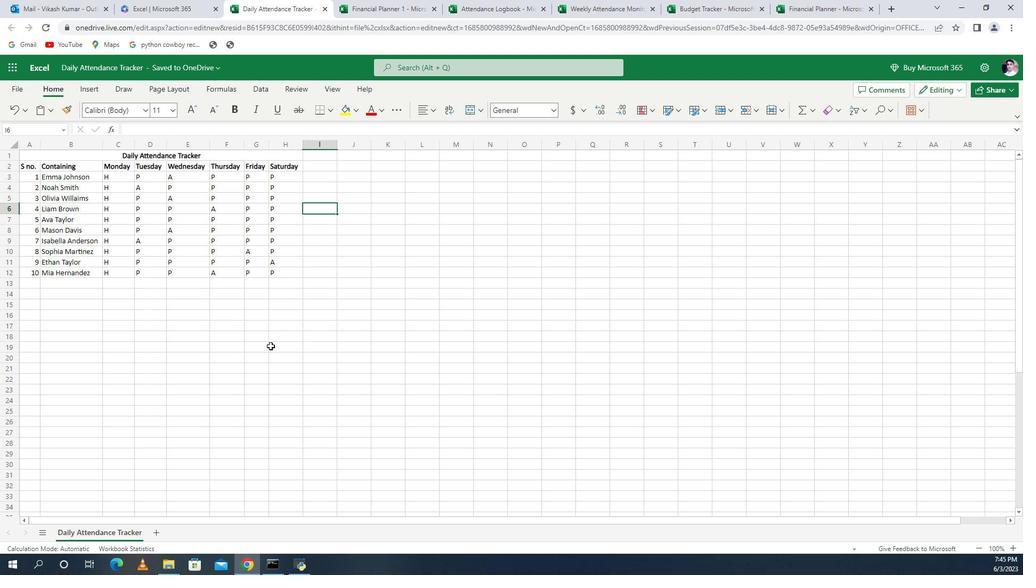 
Action: Mouse pressed left at (267, 341)
Screenshot: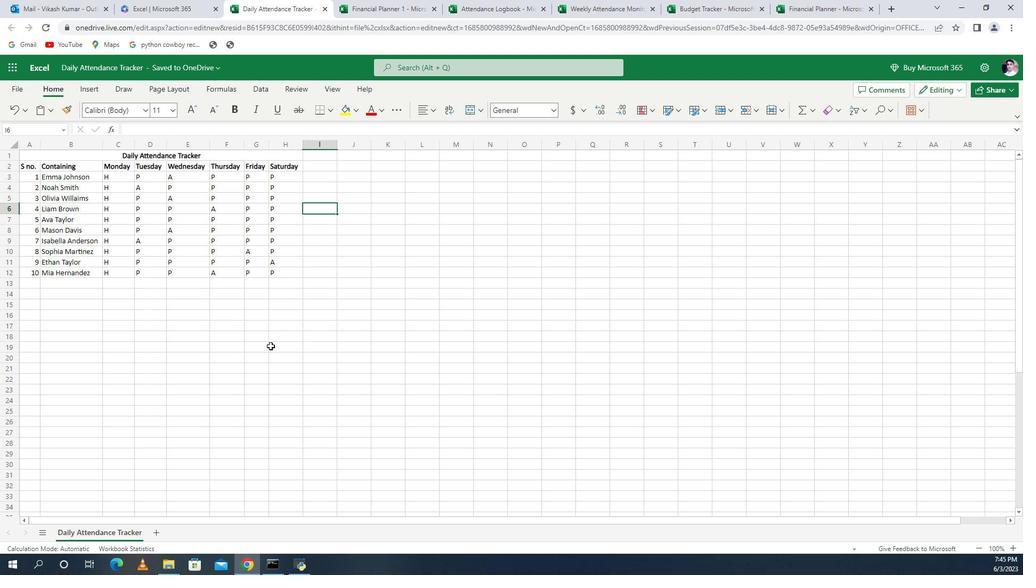 
Action: Mouse moved to (267, 341)
Screenshot: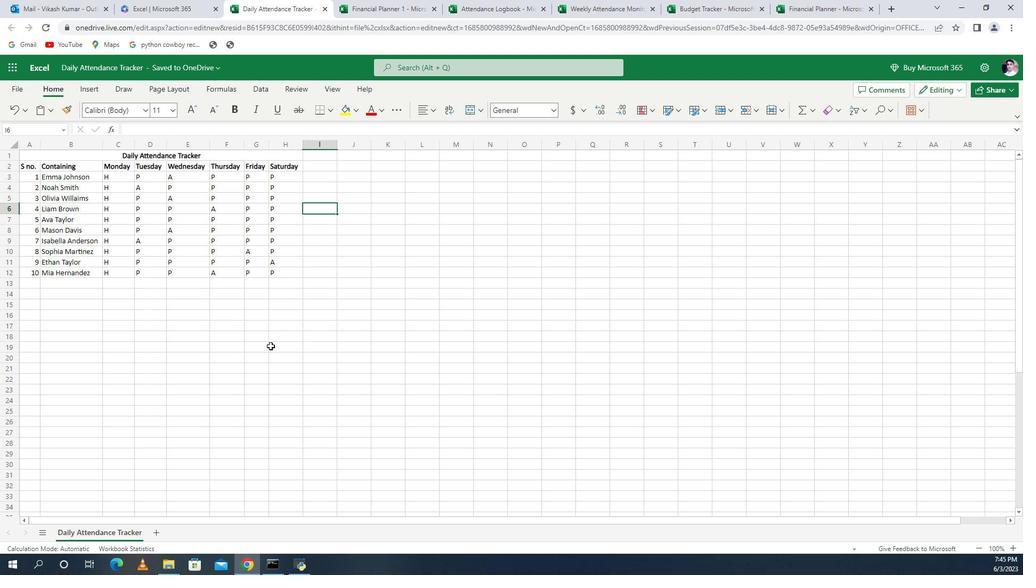 
Action: Key pressed <Key.shift><Key.shift><Key.shift><Key.shift><Key.shift><Key.shift><Key.shift><Key.shift><Key.shift><Key.shift><Key.shift><Key.shift><Key.shift><Key.shift>ctrl+B<Key.shift>Monday<Key.tab><Key.shift>T<Key.backspace>ctrl+B<Key.shift>Tuesday<Key.tab>ctrl+B<Key.shift>Wednesday<Key.tab>ctrl+B<Key.shift>Thursday<Key.tab><Key.shift>F<Key.backspace>ctrl+B<Key.shift><Key.shift><Key.shift><Key.shift><Key.shift><Key.shift><Key.shift><Key.shift><Key.shift><Key.shift><Key.shift>Friday<Key.tab><Key.shift>Saturday<Key.enter><Key.up>ctrl+B<Key.left><Key.left><Key.left><Key.down><Key.left><Key.left>
Screenshot: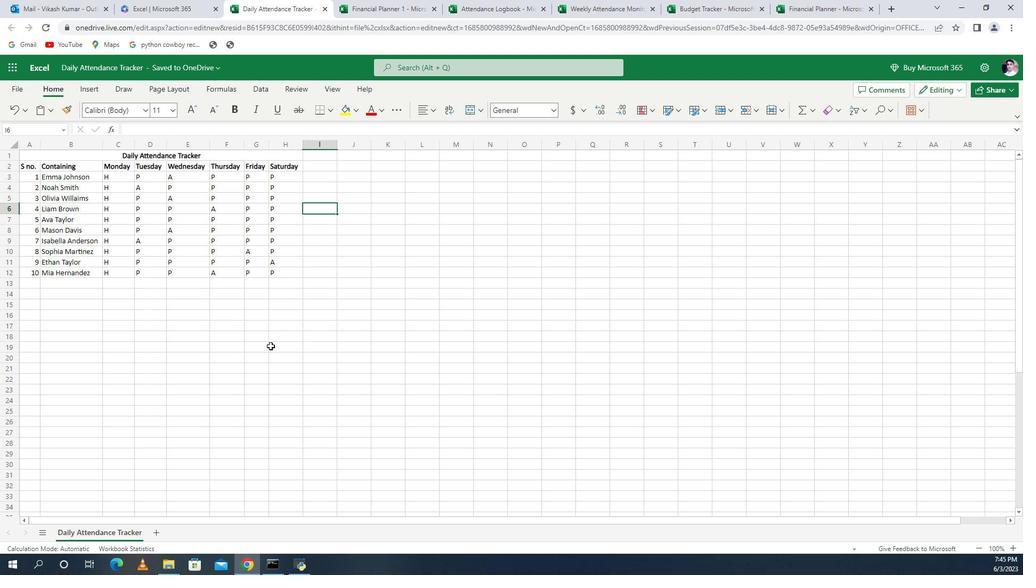 
Action: Mouse moved to (267, 341)
Screenshot: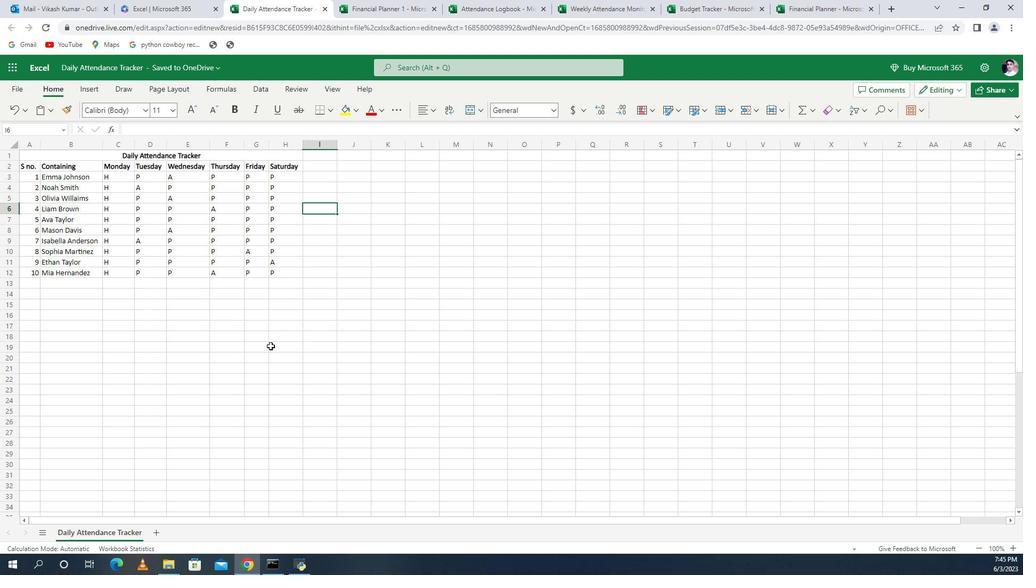 
Action: Mouse scrolled (267, 341) with delta (0, 0)
Screenshot: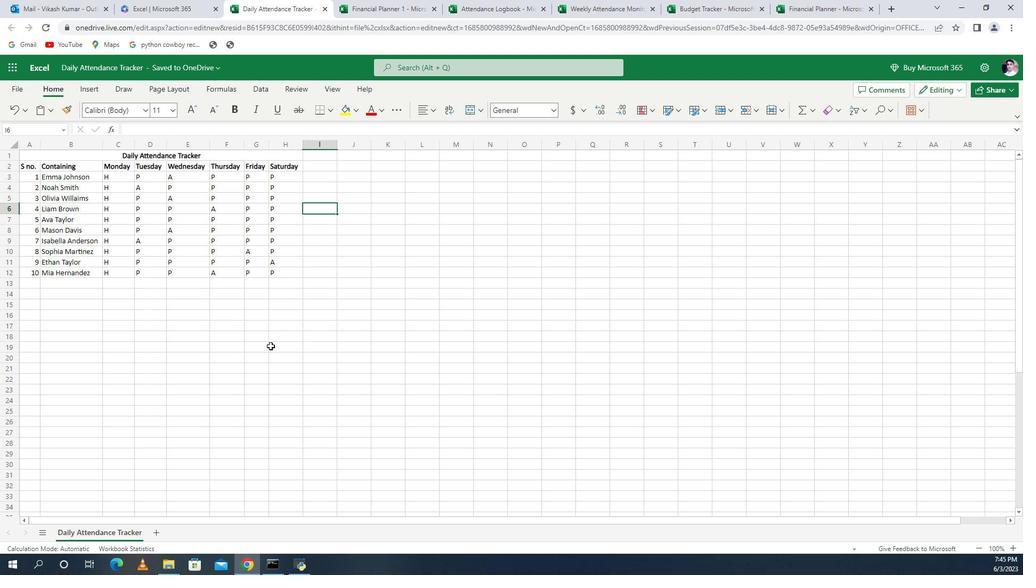 
Action: Mouse scrolled (267, 341) with delta (0, 0)
Screenshot: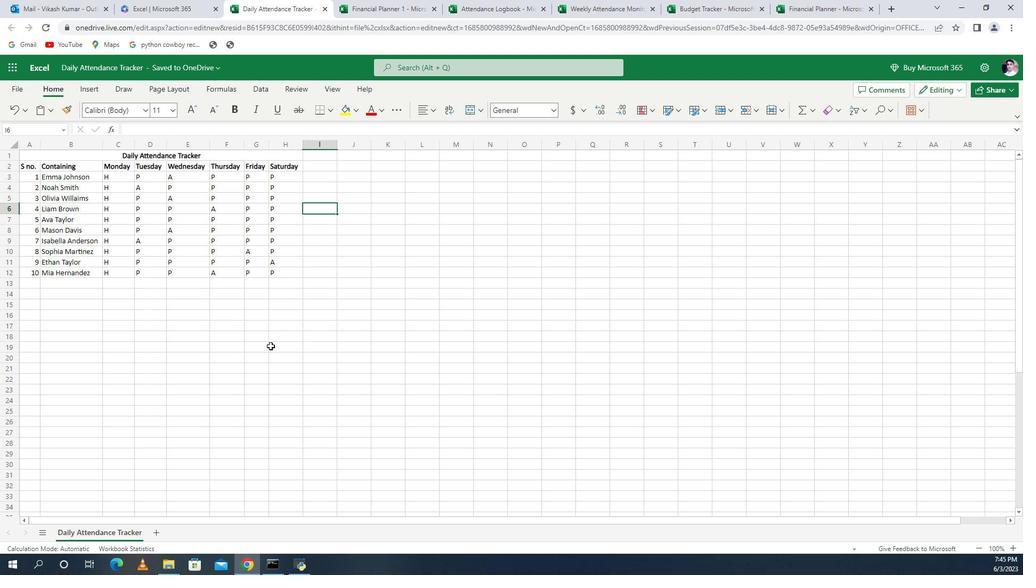 
Action: Mouse scrolled (267, 341) with delta (0, 0)
Screenshot: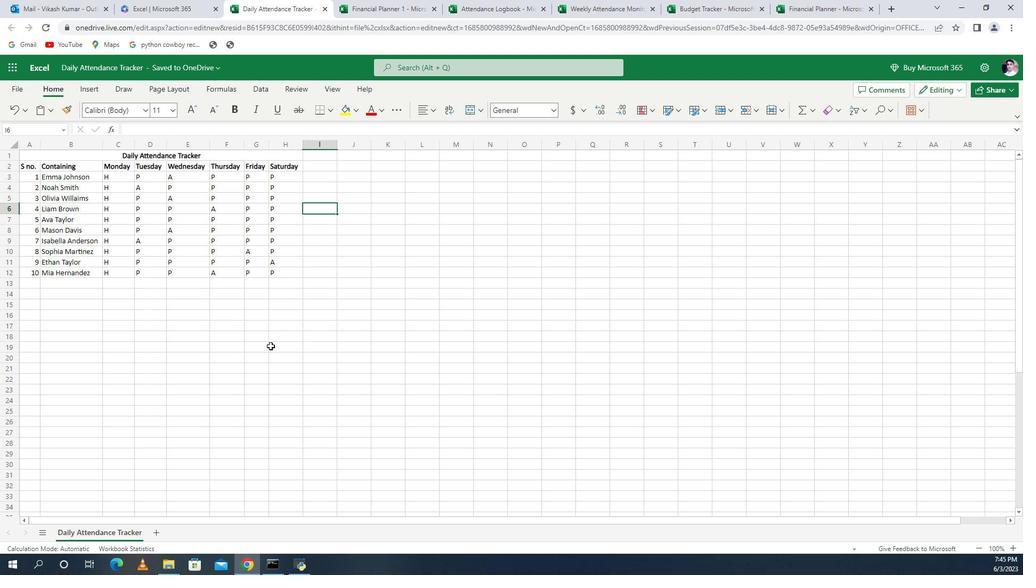 
Action: Mouse scrolled (267, 341) with delta (0, 0)
Screenshot: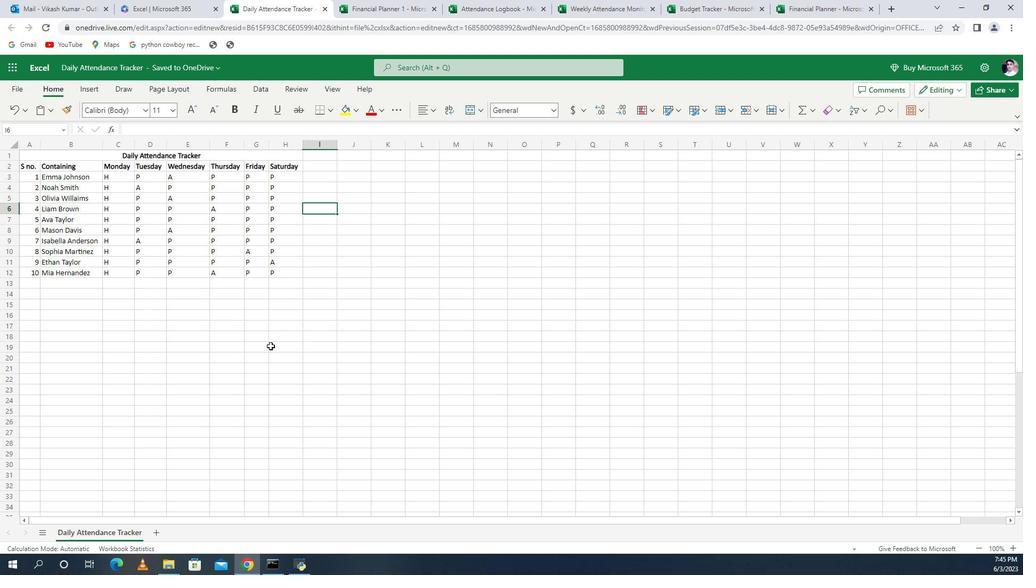 
Action: Mouse scrolled (267, 341) with delta (0, 0)
Screenshot: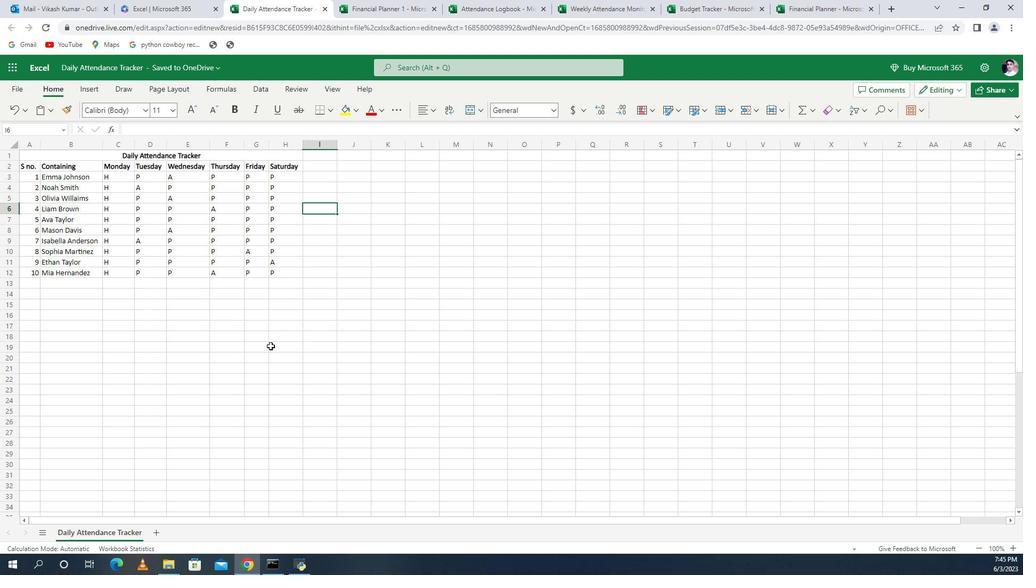 
Action: Mouse scrolled (267, 341) with delta (0, 0)
Screenshot: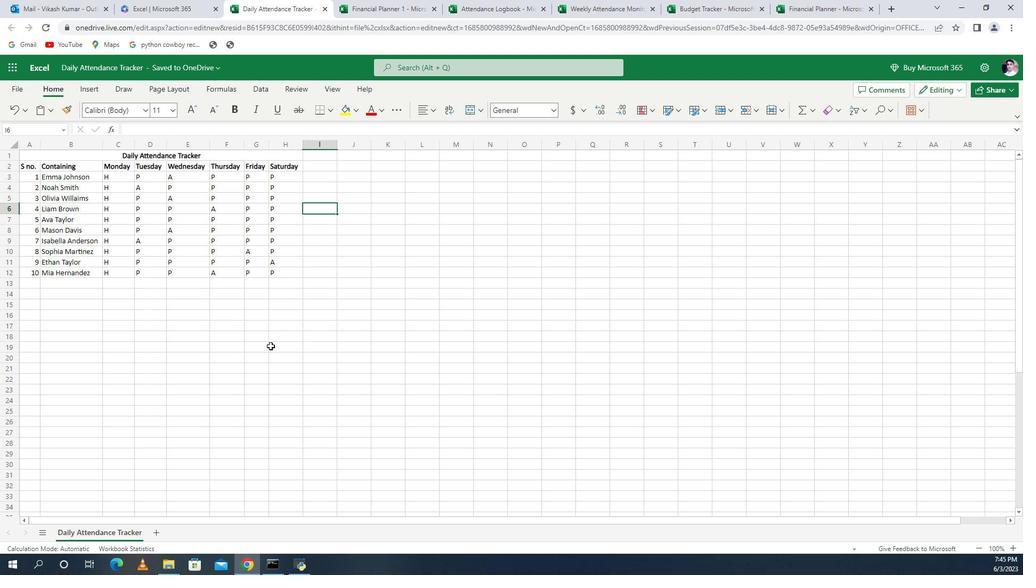 
Action: Mouse scrolled (267, 341) with delta (0, 0)
Screenshot: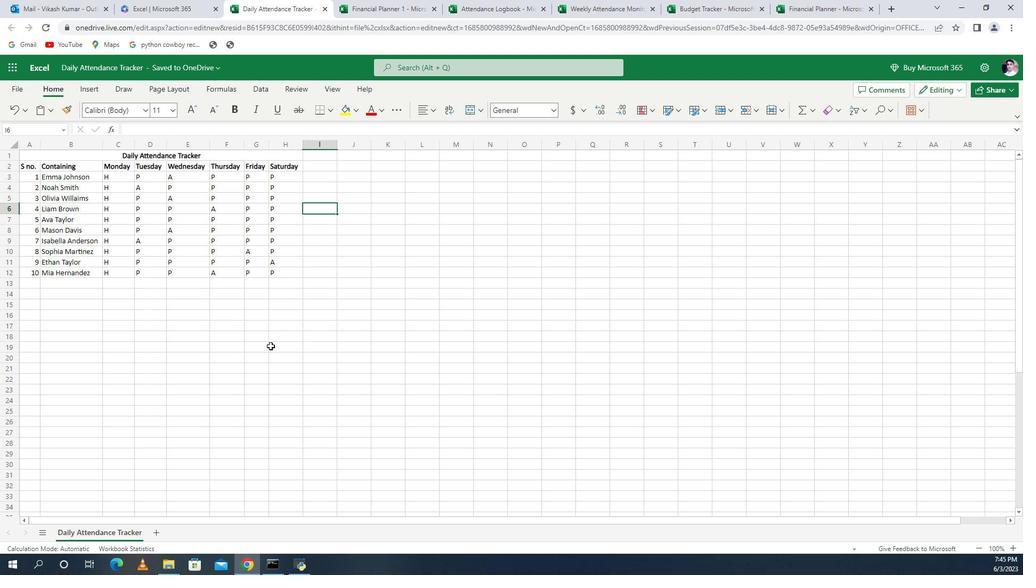 
Action: Mouse scrolled (267, 341) with delta (0, 0)
Screenshot: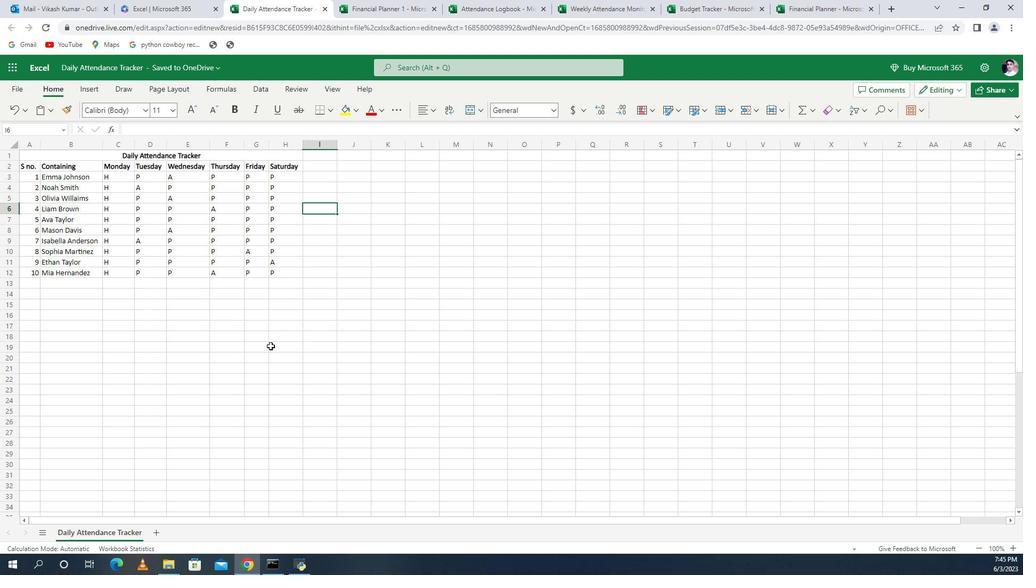 
Action: Mouse scrolled (267, 341) with delta (0, 0)
Screenshot: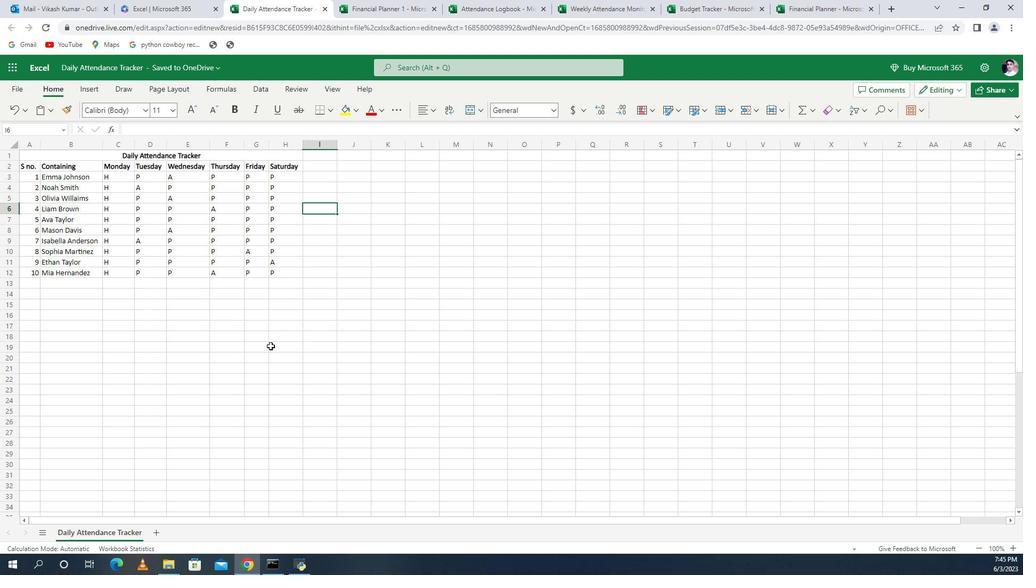 
Action: Mouse scrolled (267, 341) with delta (0, 0)
Screenshot: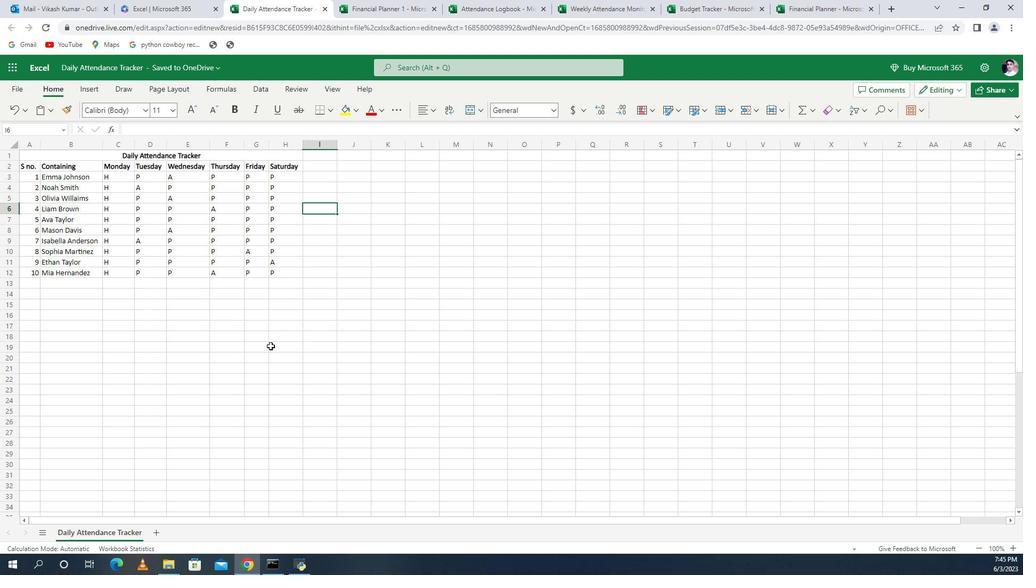 
Action: Mouse moved to (267, 341)
Screenshot: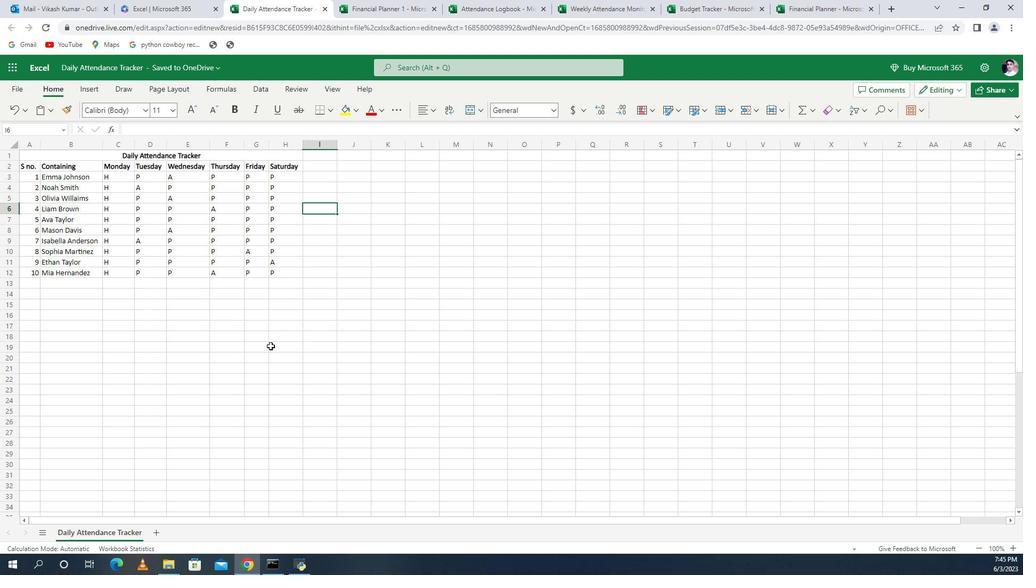 
Action: Key pressed p<Key.tab><Key.shift><Key.tab><Key.backspace><Key.caps_lock>P<Key.tab>P<Key.tab>A<Key.tab>P<Key.tab>P<Key.tab>P<Key.tab><Key.down><Key.left><Key.left><Key.left><Key.left><Key.left><Key.left>
Screenshot: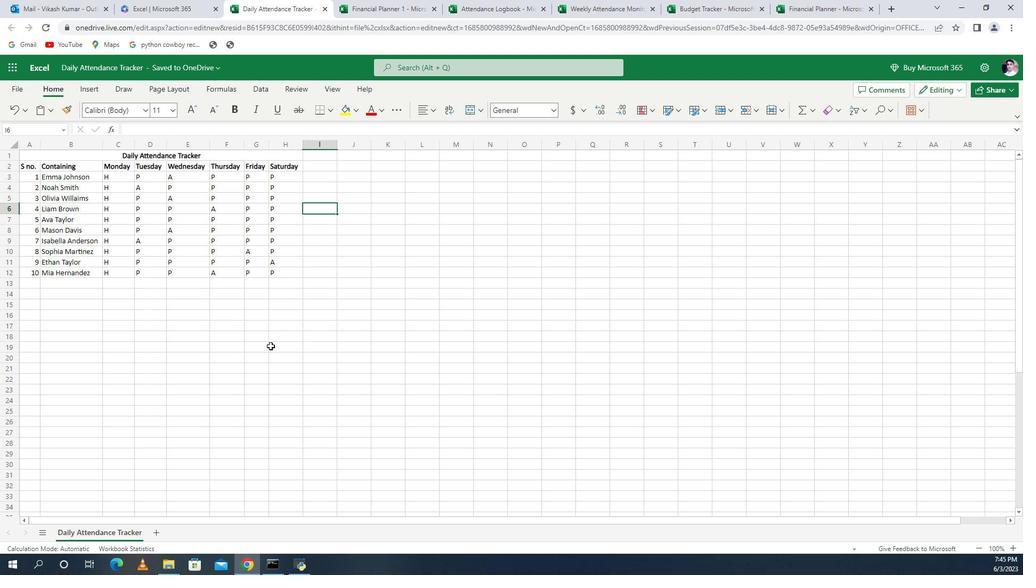 
Action: Mouse moved to (267, 341)
Screenshot: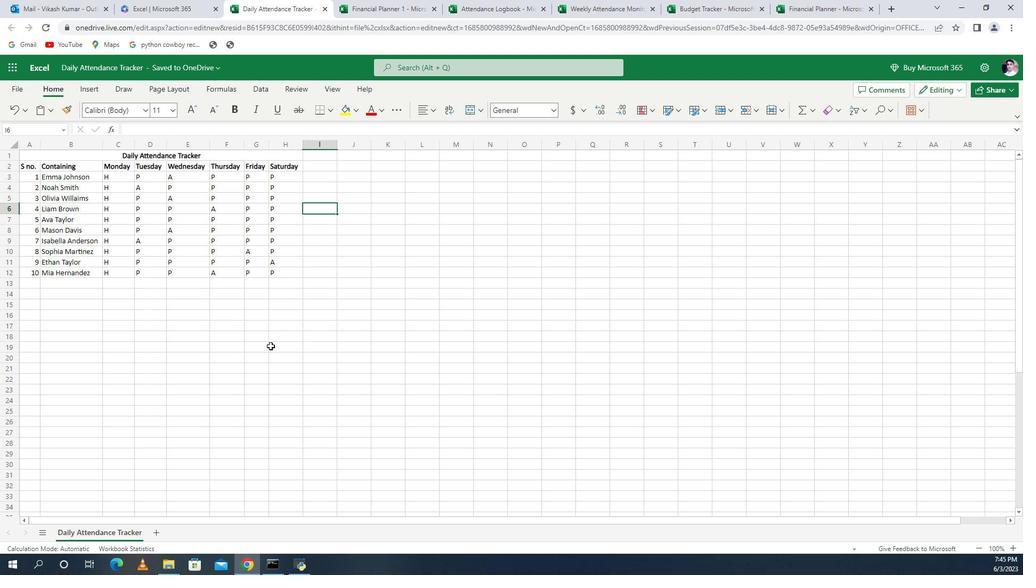 
Action: Key pressed P<Key.tab>A<Key.tab>P<Key.tab>P<Key.tab>P<Key.tab>P<Key.shift><Key.tab><Key.tab><Key.tab><Key.tab><Key.tab><Key.enter>
Screenshot: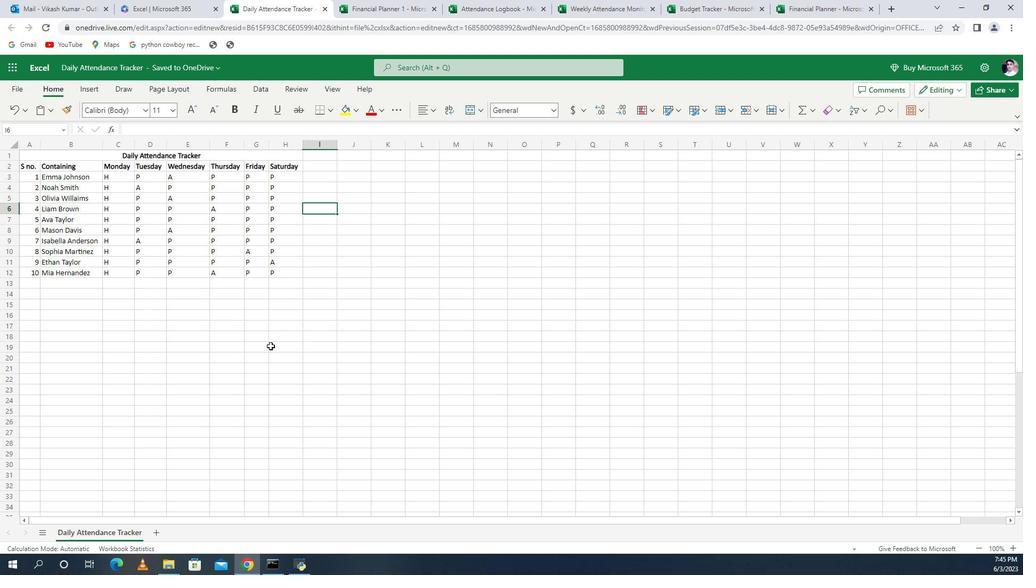
Action: Mouse moved to (267, 341)
Screenshot: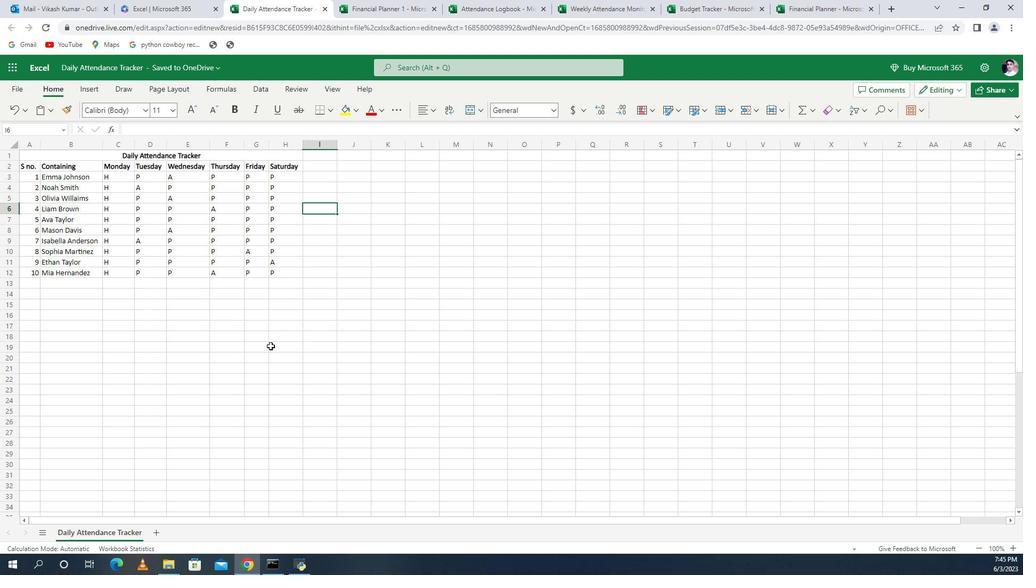 
Action: Key pressed P<Key.tab>P<Key.tab>A<Key.tab>P<Key.tab>P<Key.tab>P<Key.shift><Key.tab><Key.tab><Key.tab><Key.tab><Key.tab><Key.enter>
Screenshot: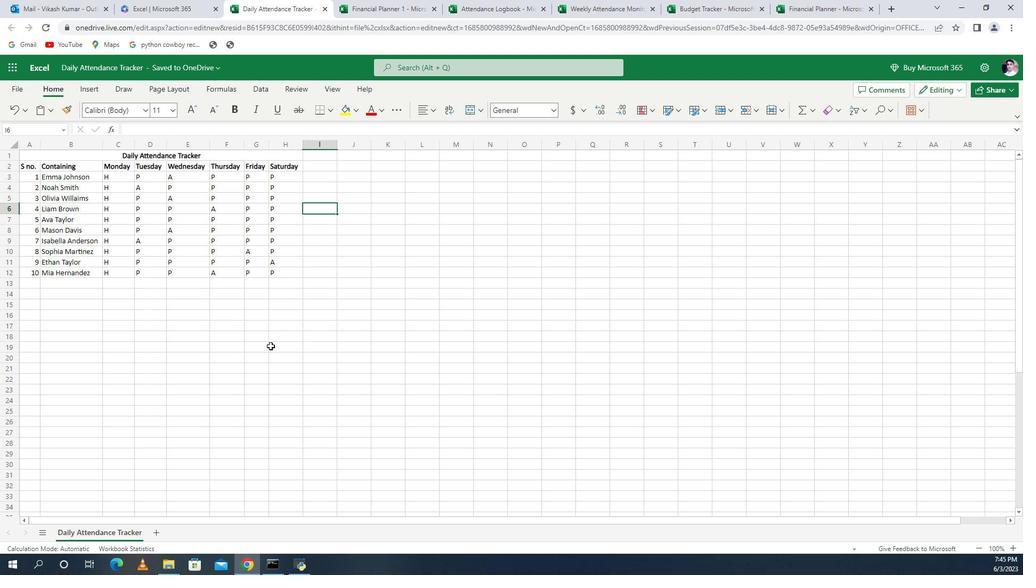 
Action: Mouse moved to (267, 341)
Screenshot: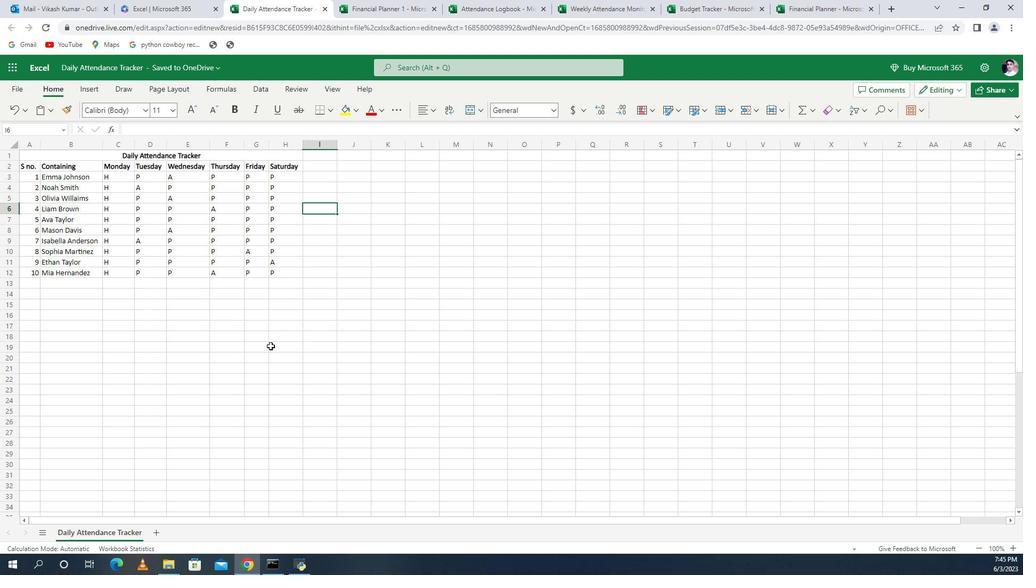 
Action: Key pressed P<Key.tab>P<Key.tab>P<Key.tab>A<Key.tab>P<Key.tab>P<Key.shift><Key.tab><Key.tab><Key.tab><Key.tab><Key.tab><Key.enter><Key.alt_l><Key.tab><Key.alt_l><Key.tab>
Screenshot: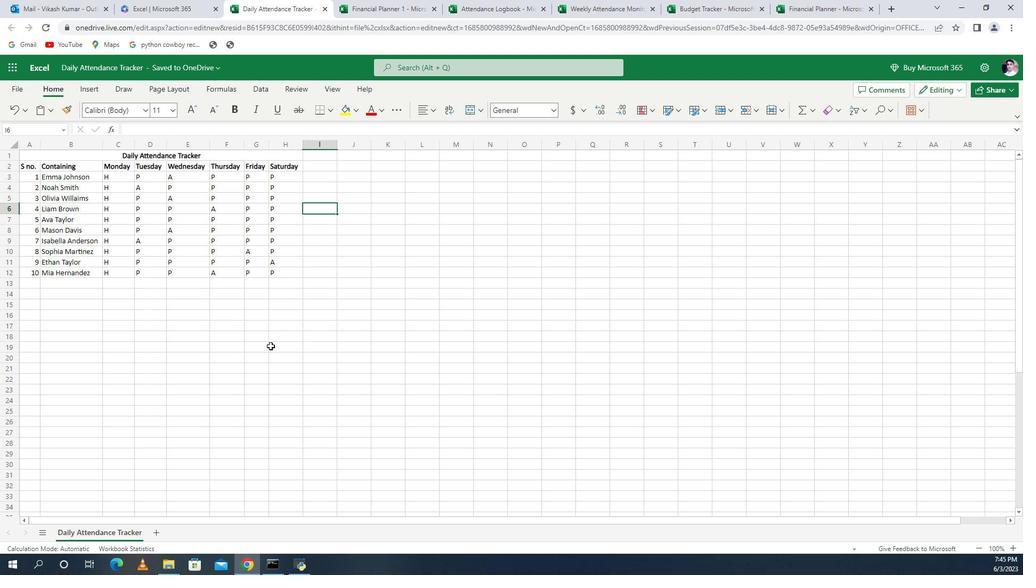 
Action: Mouse moved to (267, 341)
Screenshot: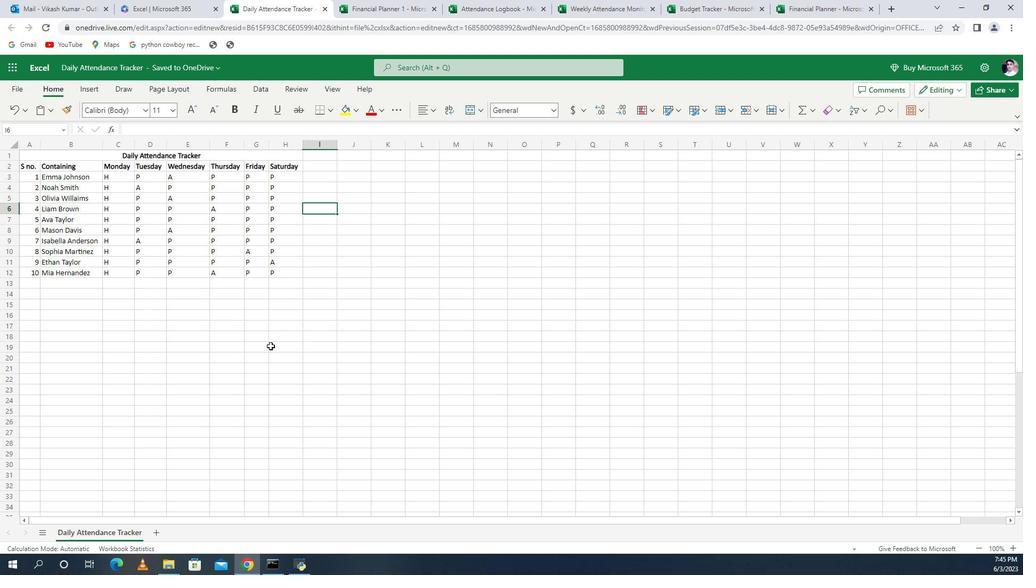 
Action: Key pressed A<Key.tab>P<Key.tab>P<Key.tab>P<Key.tab>P<Key.tab>P<Key.shift><Key.tab><Key.tab><Key.tab><Key.tab><Key.tab><Key.enter>
Screenshot: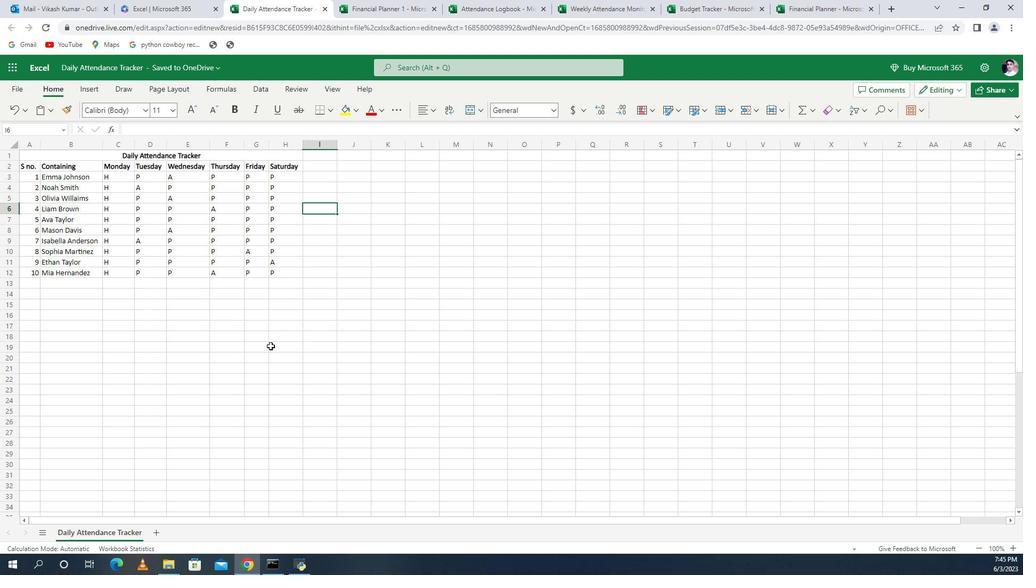 
Action: Mouse moved to (267, 341)
Screenshot: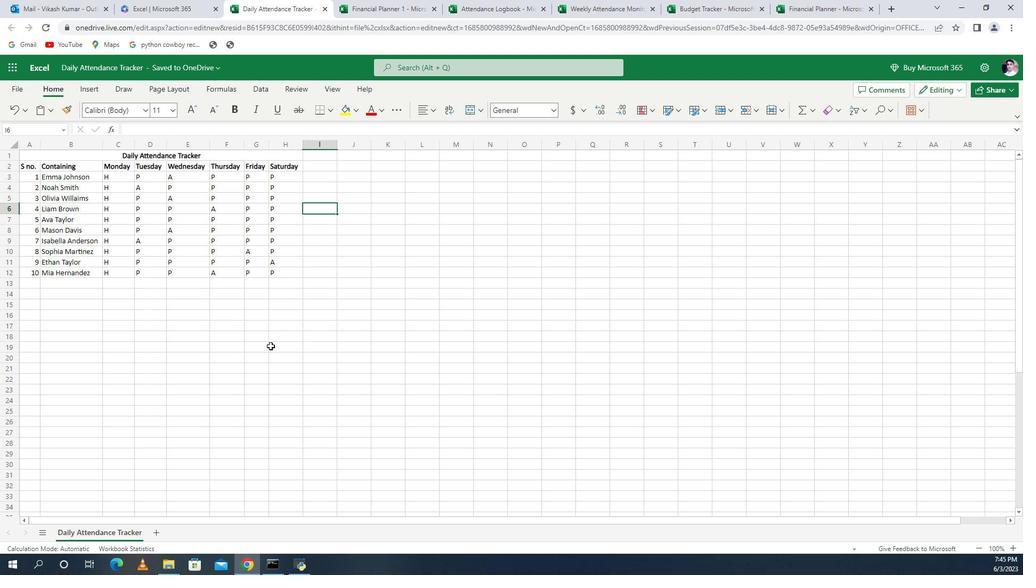 
Action: Key pressed P<Key.tab>P<Key.tab>A<Key.tab>P<Key.tab>P<Key.tab>P<Key.shift><Key.tab><Key.tab><Key.tab><Key.tab><Key.tab><Key.enter>
Screenshot: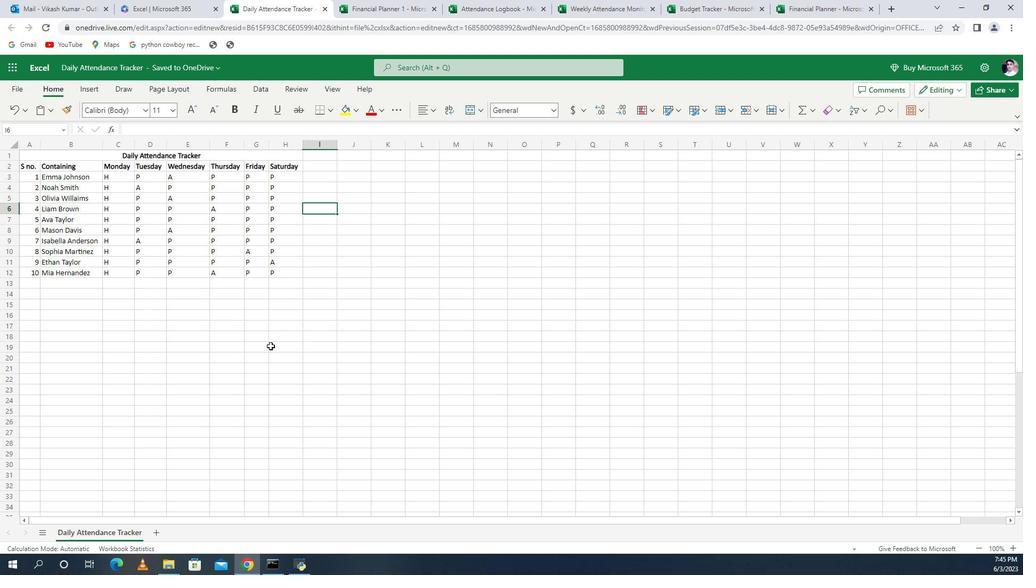 
Action: Mouse moved to (267, 341)
Screenshot: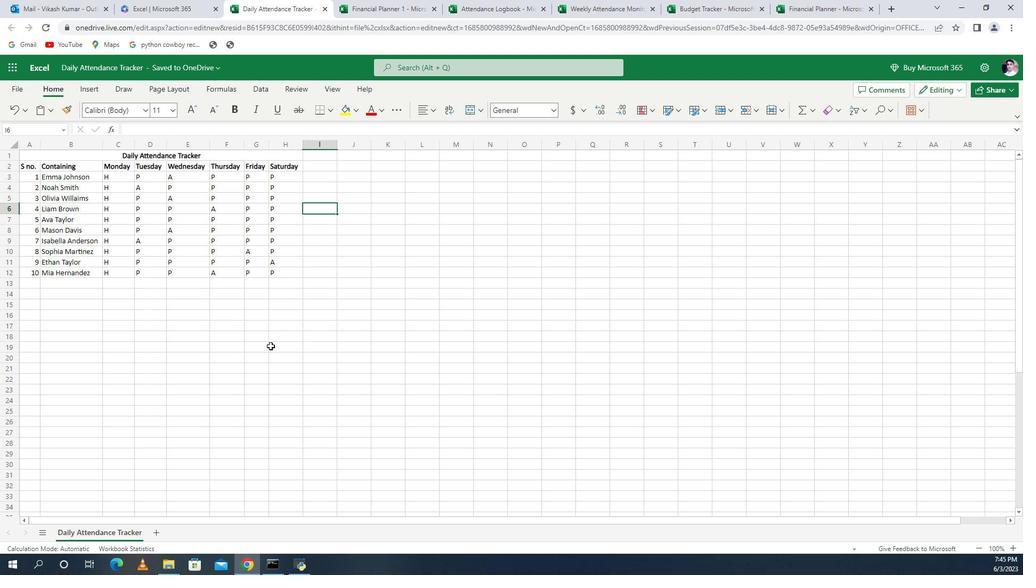 
Action: Key pressed P<Key.tab>A<Key.tab>P<Key.tab>P<Key.tab>P<Key.tab>P<Key.enter><Key.left><Key.left><Key.left><Key.left><Key.left>
Screenshot: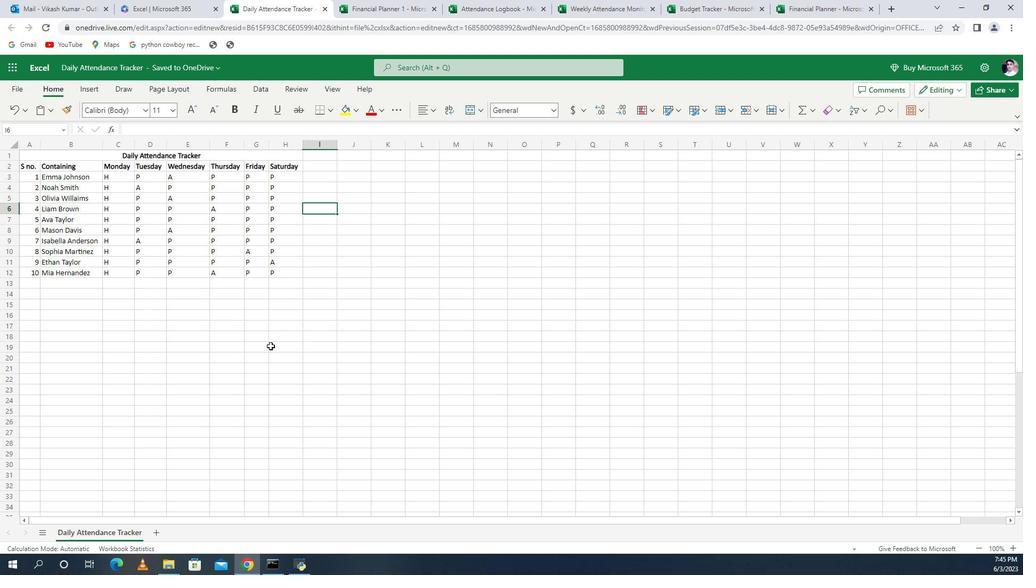 
Action: Mouse moved to (267, 341)
Screenshot: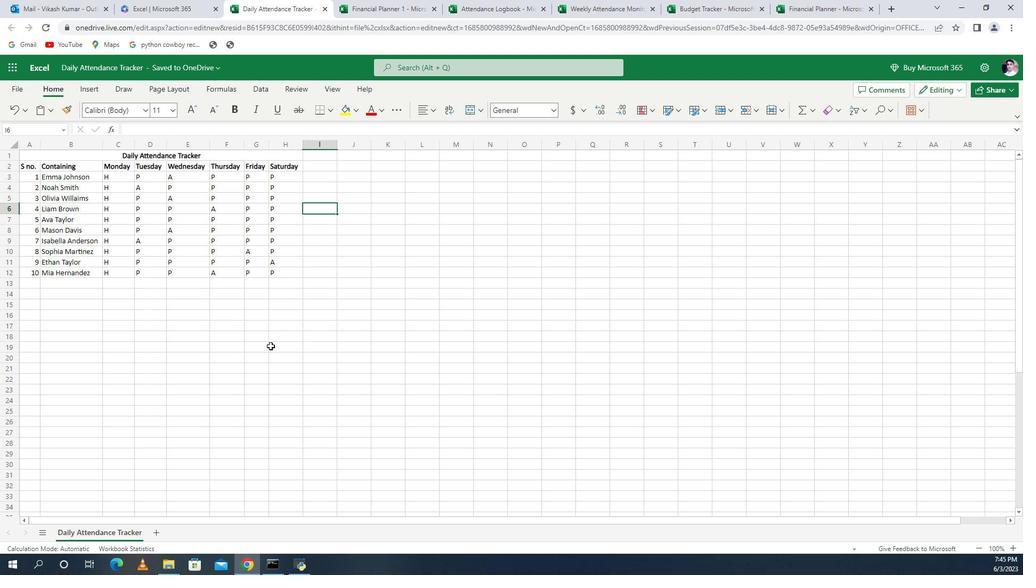 
Action: Mouse scrolled (267, 341) with delta (0, 0)
Screenshot: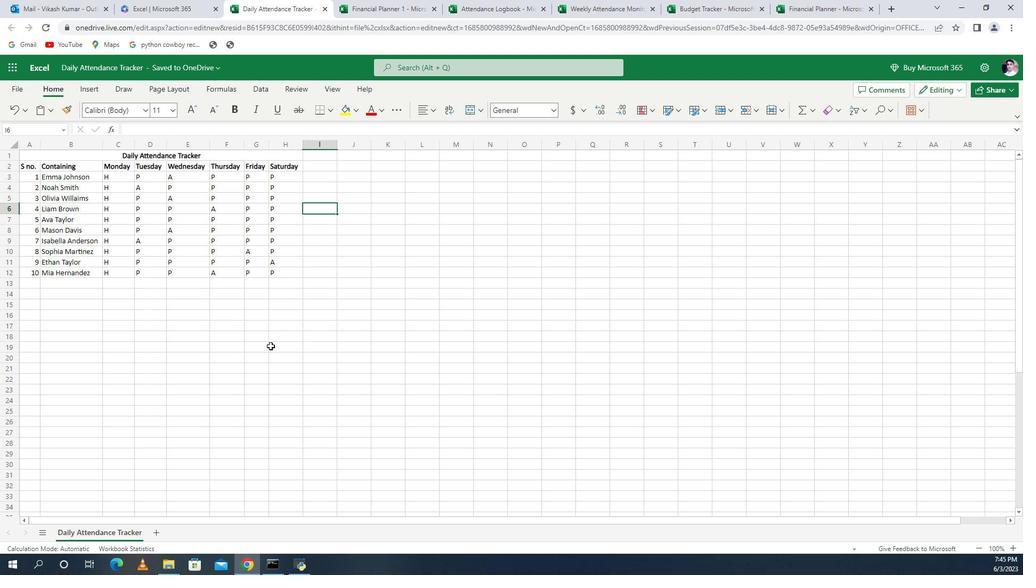 
Action: Mouse scrolled (267, 341) with delta (0, 0)
Screenshot: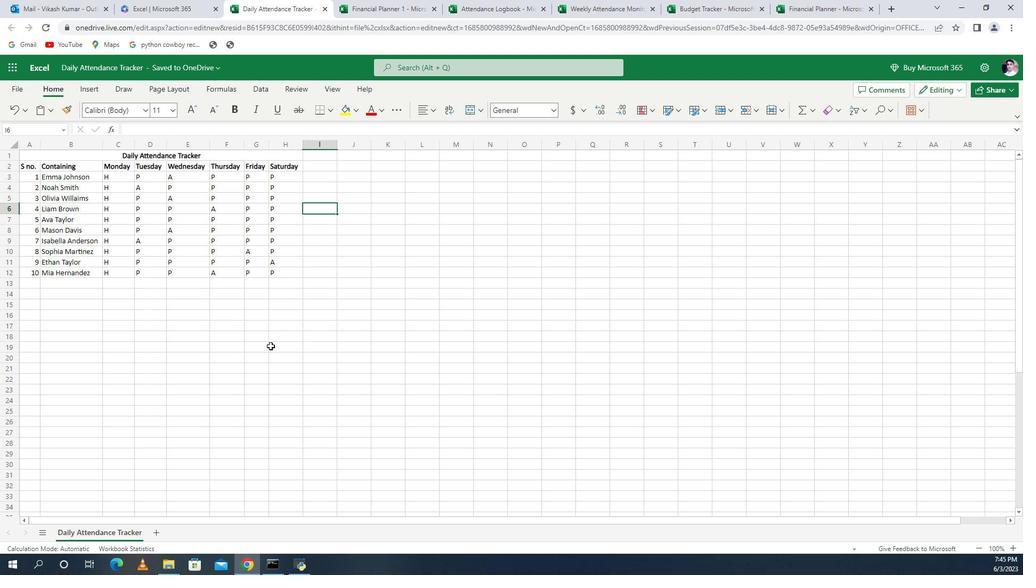 
Action: Mouse scrolled (267, 341) with delta (0, 0)
Screenshot: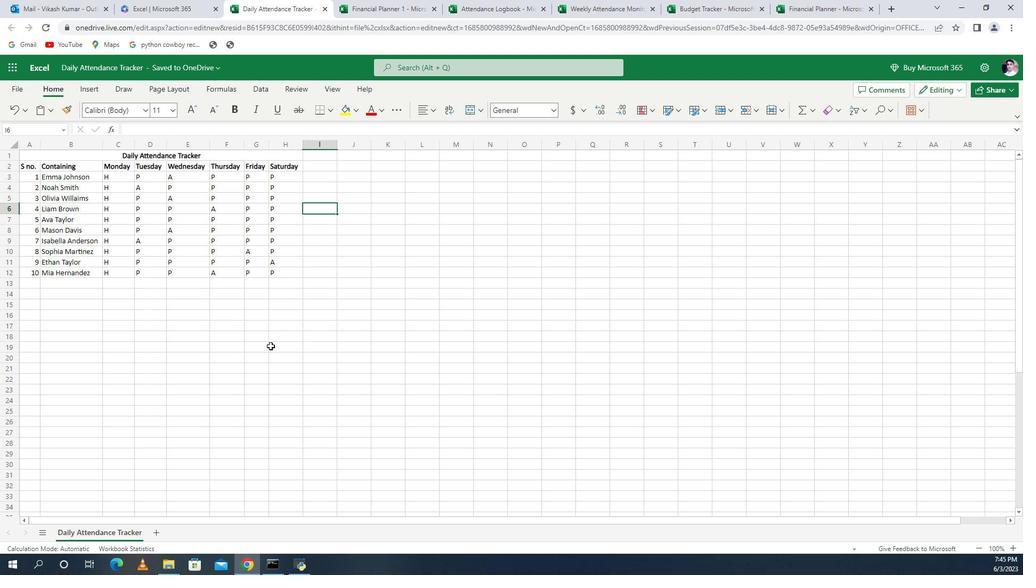 
Action: Mouse scrolled (267, 341) with delta (0, 0)
Screenshot: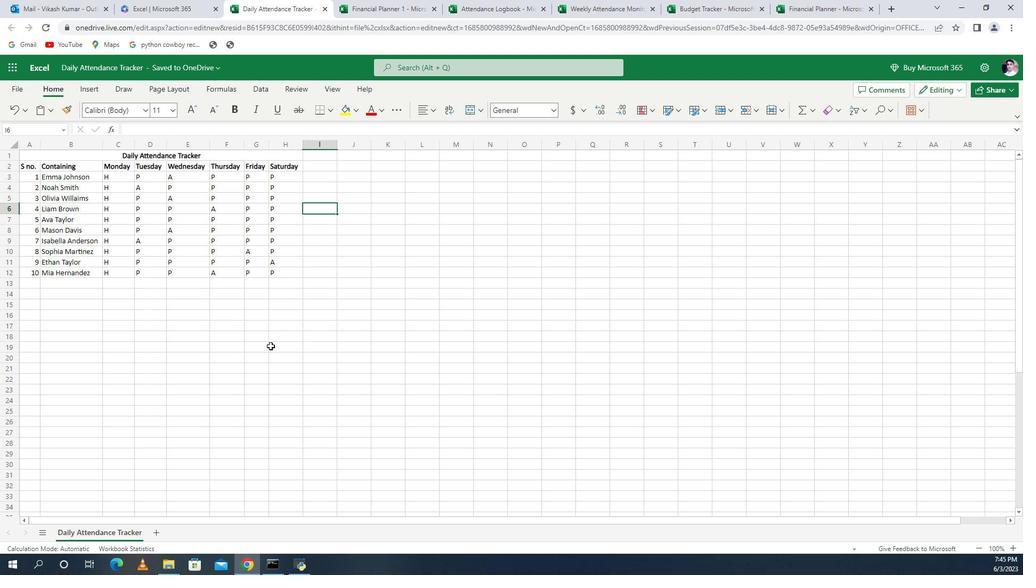 
Action: Mouse scrolled (267, 341) with delta (0, 0)
Screenshot: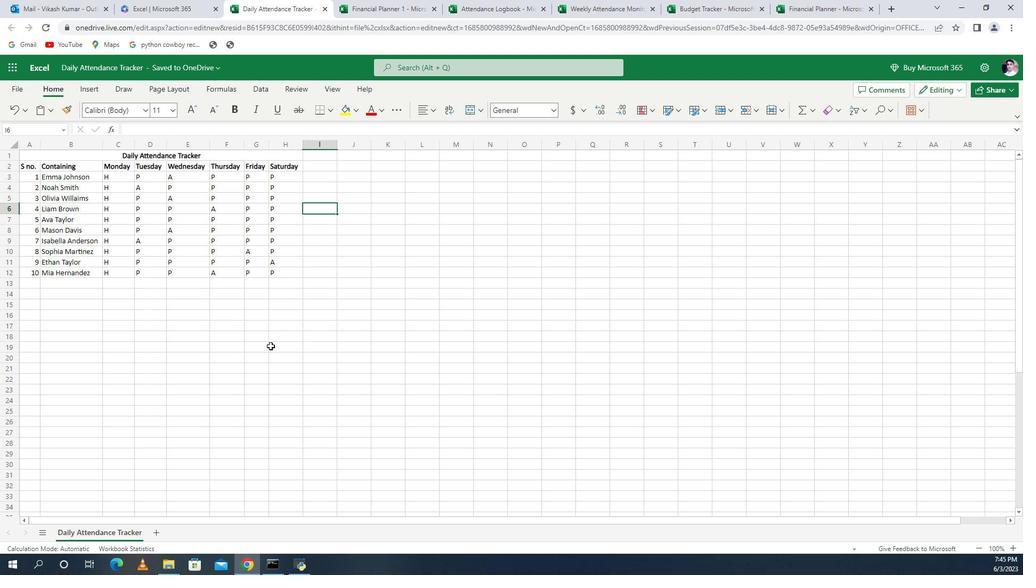 
Action: Mouse scrolled (267, 341) with delta (0, 0)
Screenshot: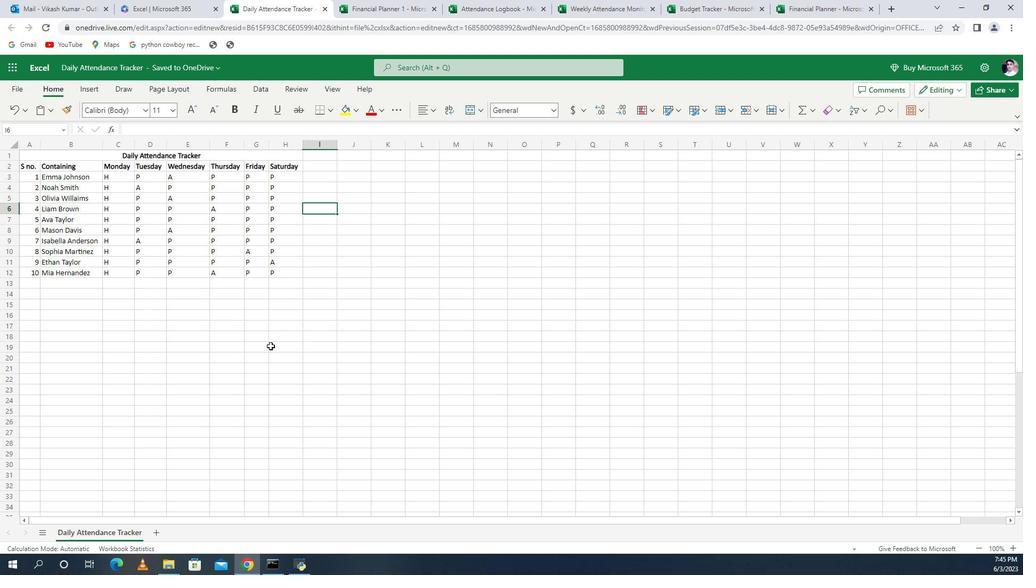 
Action: Mouse moved to (267, 341)
Screenshot: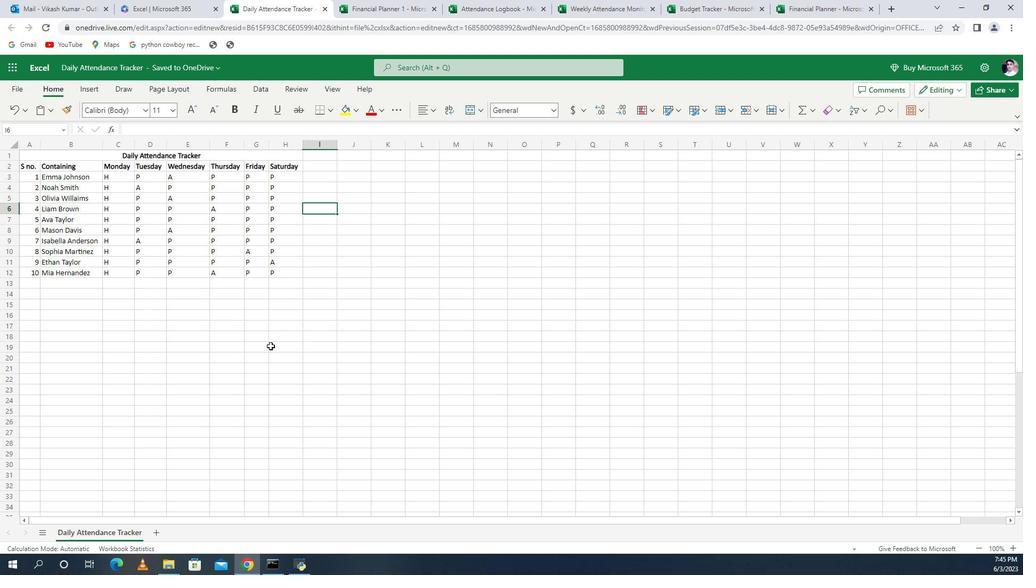 
Action: Key pressed P<Key.tab>P<Key.tab>P<Key.tab>P<Key.tab>A<Key.tab>P<Key.down><Key.left><Key.left><Key.left><Key.left><Key.left>
Screenshot: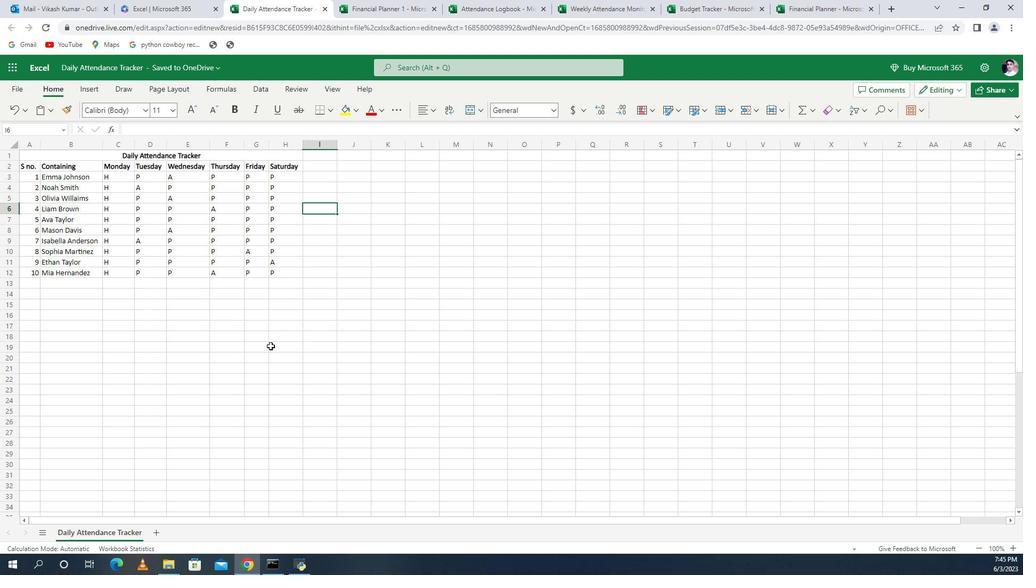 
Action: Mouse moved to (267, 341)
Screenshot: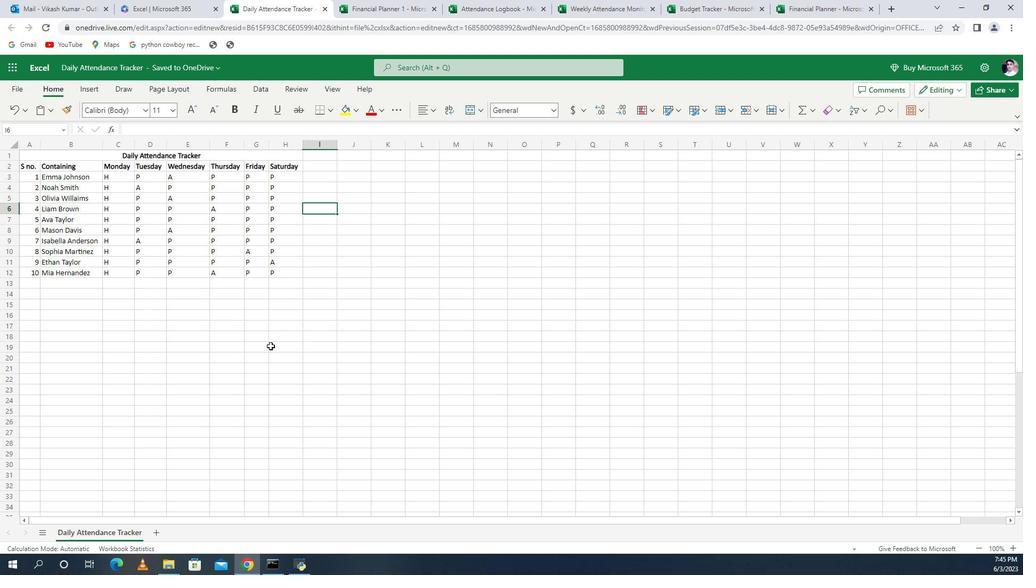 
Action: Key pressed P<Key.tab>P<Key.tab>P<Key.tab>P<Key.tab>P<Key.tab>A<Key.tab><Key.down><Key.left><Key.left><Key.left><Key.left><Key.left><Key.left>
Screenshot: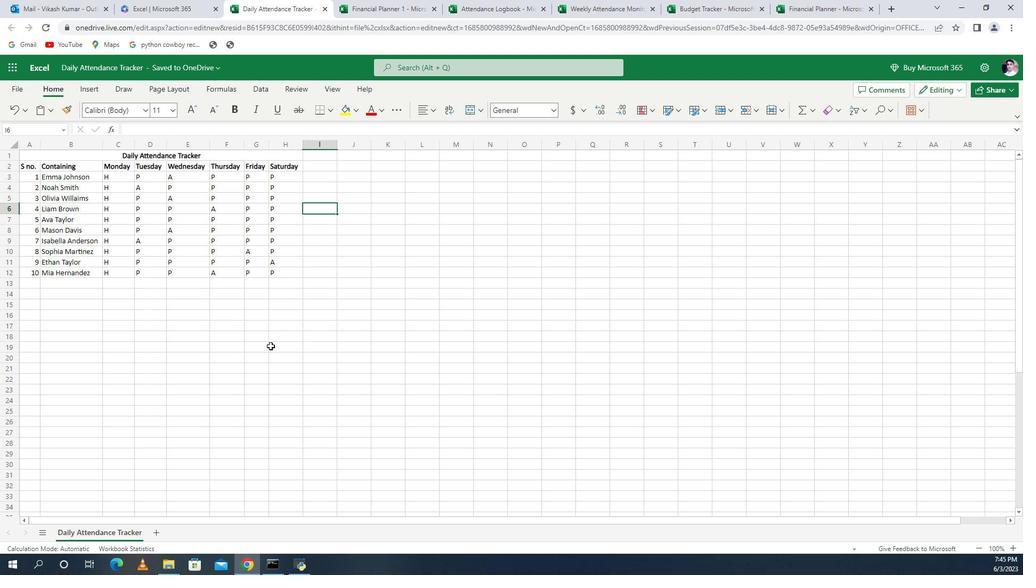 
Action: Mouse moved to (267, 341)
Screenshot: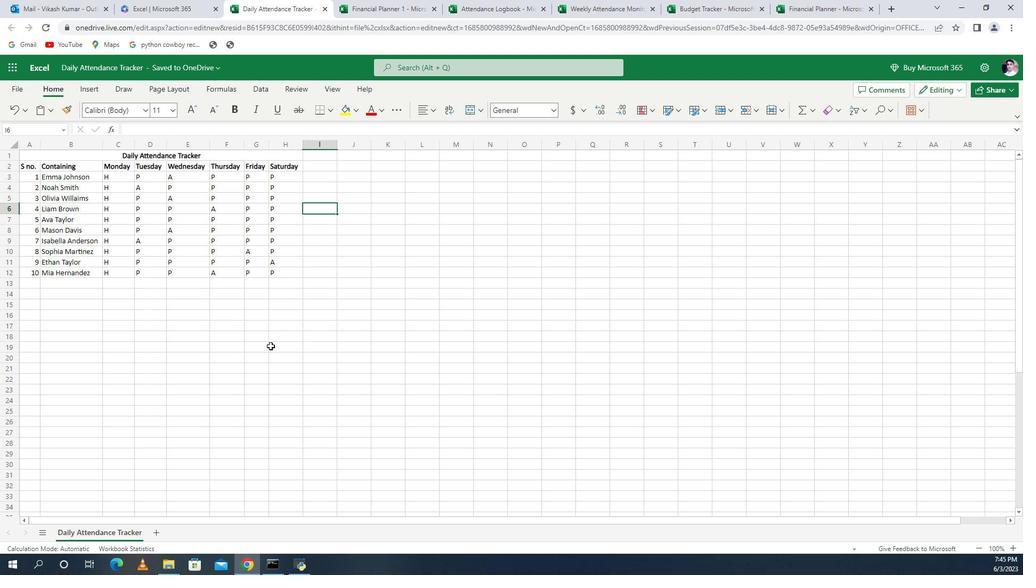 
Action: Key pressed P<Key.tab>P<Key.tab>P<Key.tab>A<Key.tab>P<Key.tab>P<Key.tab>
Screenshot: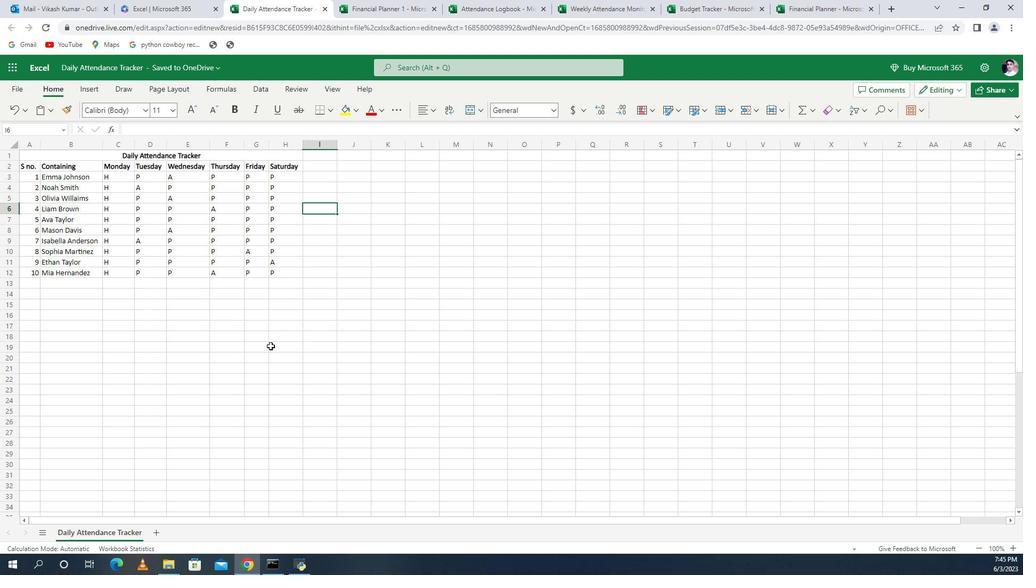 
Action: Mouse moved to (267, 341)
Screenshot: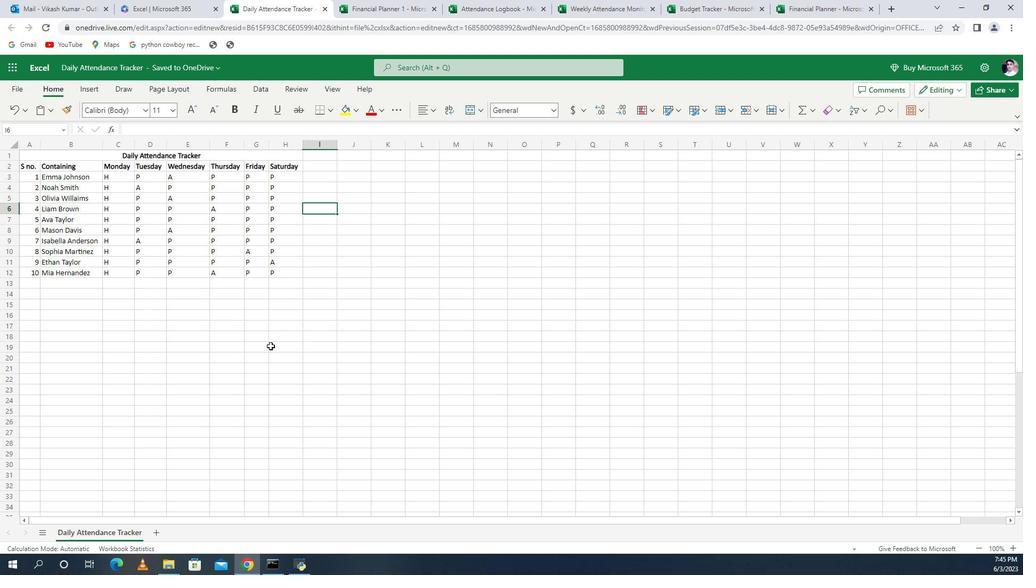 
Action: Mouse scrolled (267, 341) with delta (0, 0)
Screenshot: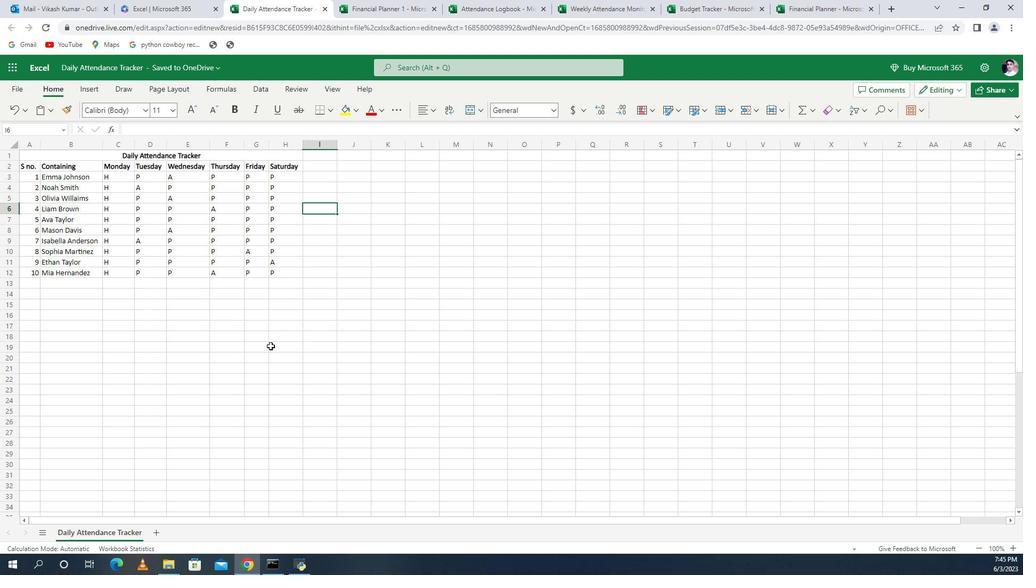 
Action: Mouse scrolled (267, 341) with delta (0, 0)
Screenshot: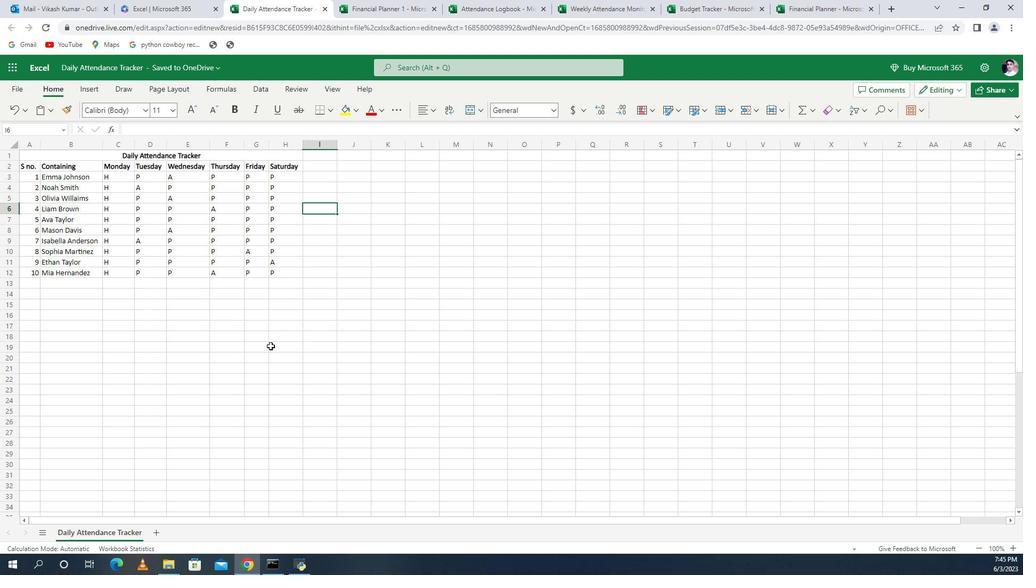 
Action: Key pressed <Key.left><Key.left><Key.left><Key.left><Key.left><Key.left><Key.left><Key.left><Key.right><Key.right><Key.up><Key.up><Key.up><Key.up><Key.up><Key.up><Key.up><Key.up><Key.up>H<Key.down>H<Key.enter>H<Key.enter>H<Key.enter>H<Key.enter>H<Key.enter>H<Key.enter>H<Key.enter>H<Key.enter>H<Key.enter><Key.enter>ctrl+S
Screenshot: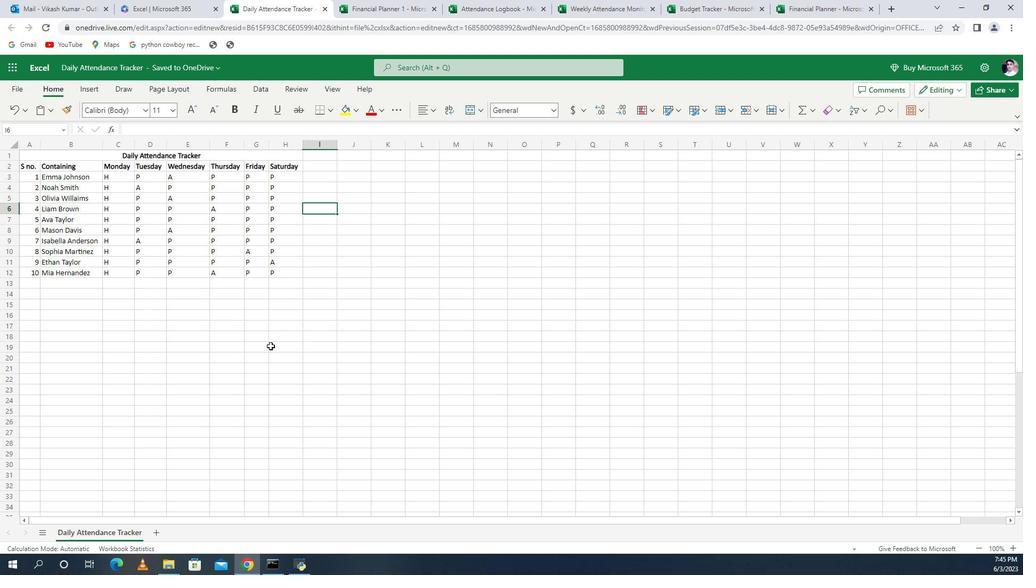 
Action: Mouse moved to (267, 341)
Screenshot: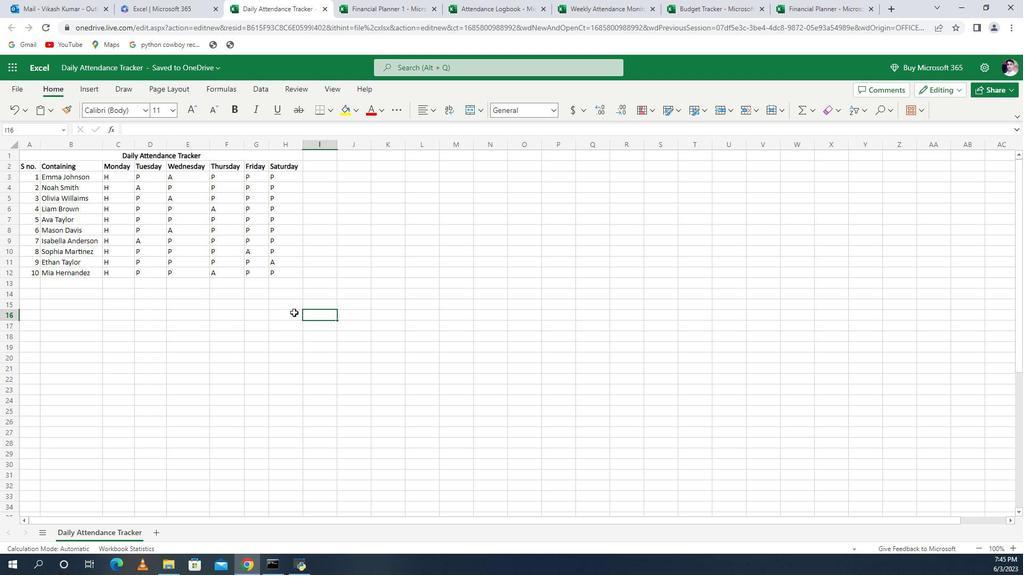 
Action: Mouse pressed left at (267, 341)
Screenshot: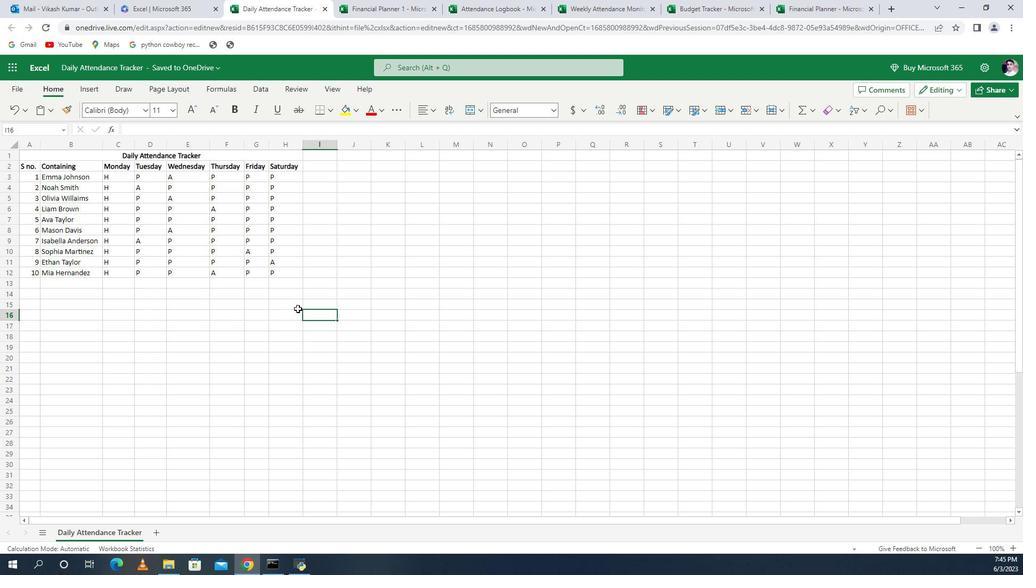 
Action: Mouse moved to (267, 341)
Screenshot: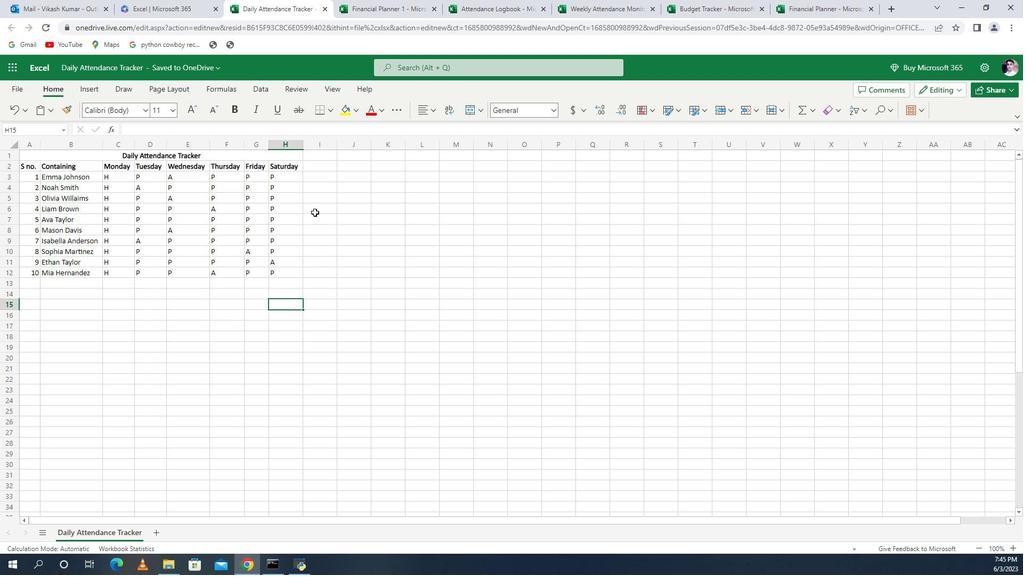 
Action: Mouse pressed left at (267, 341)
Screenshot: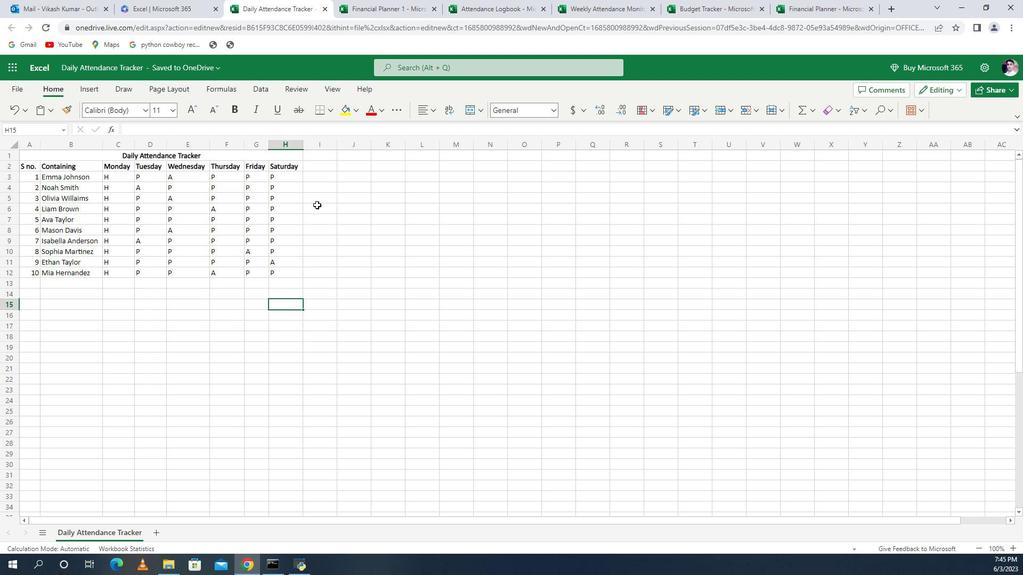 
Action: Mouse moved to (267, 341)
Screenshot: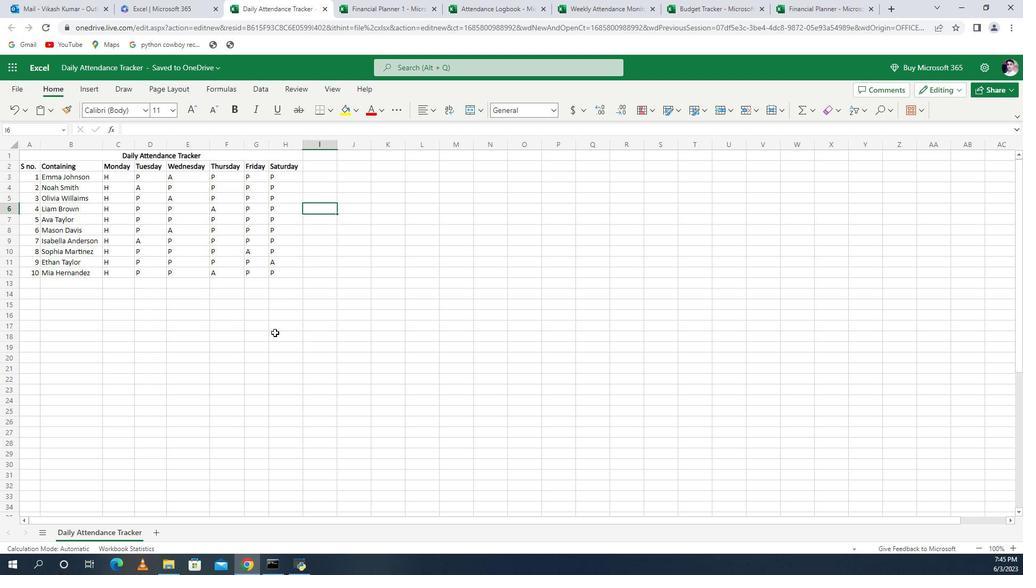 
